 Task: In the  document responsibility.odt, change border color to  'Red' and border width to  '1' Select the first Column and fill it with the color  Light Orange
Action: Mouse moved to (325, 506)
Screenshot: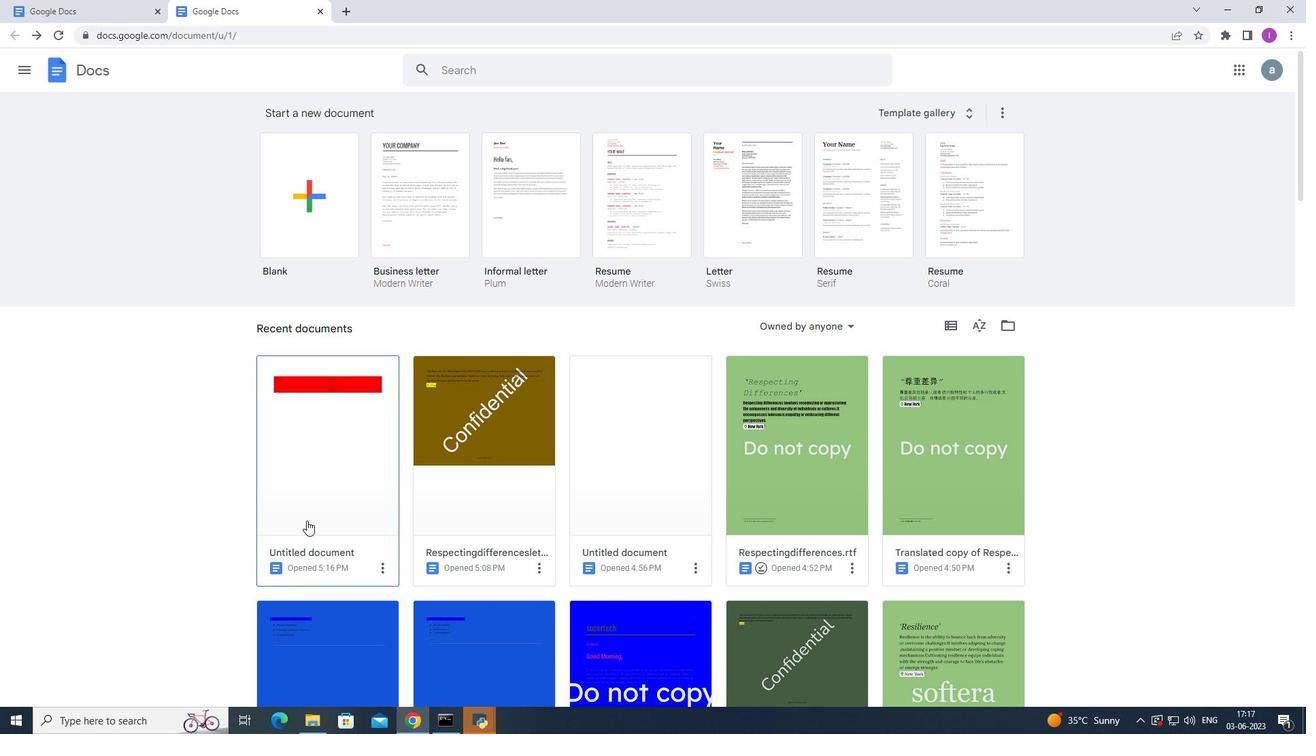 
Action: Mouse pressed left at (325, 506)
Screenshot: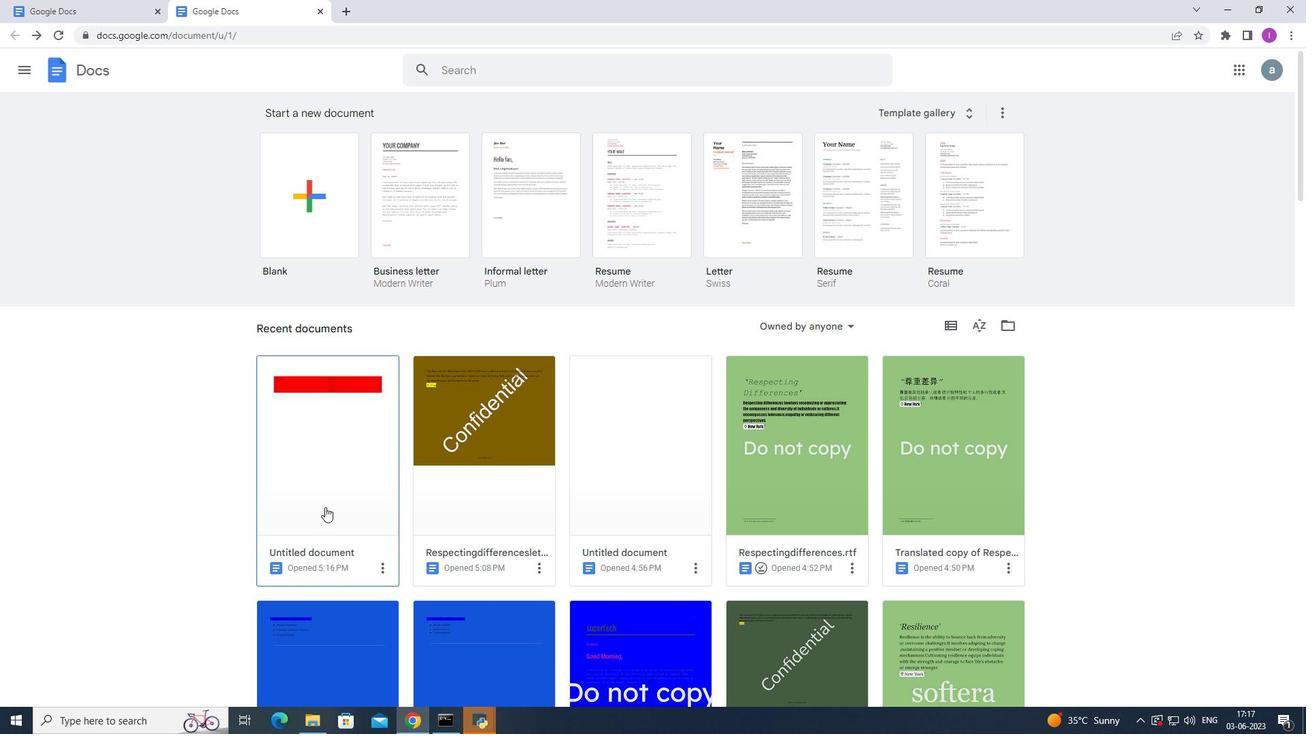 
Action: Mouse moved to (457, 203)
Screenshot: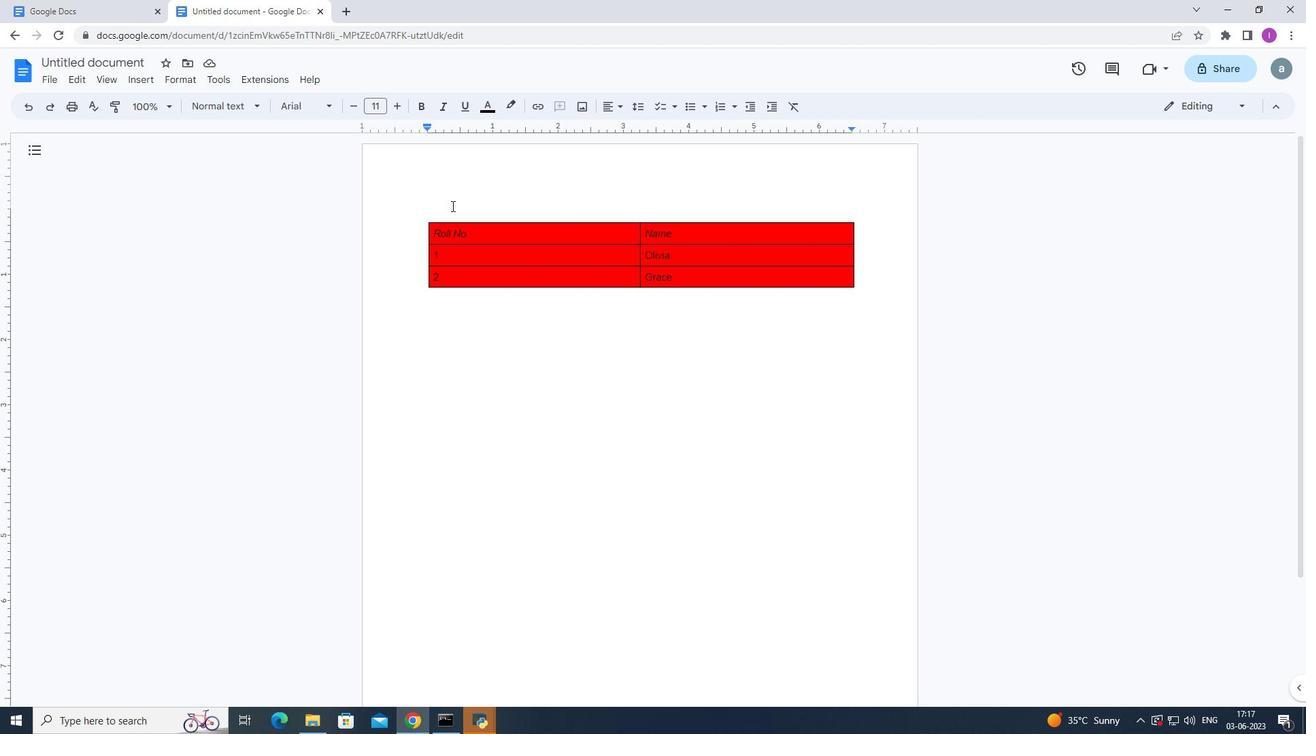 
Action: Mouse pressed left at (457, 203)
Screenshot: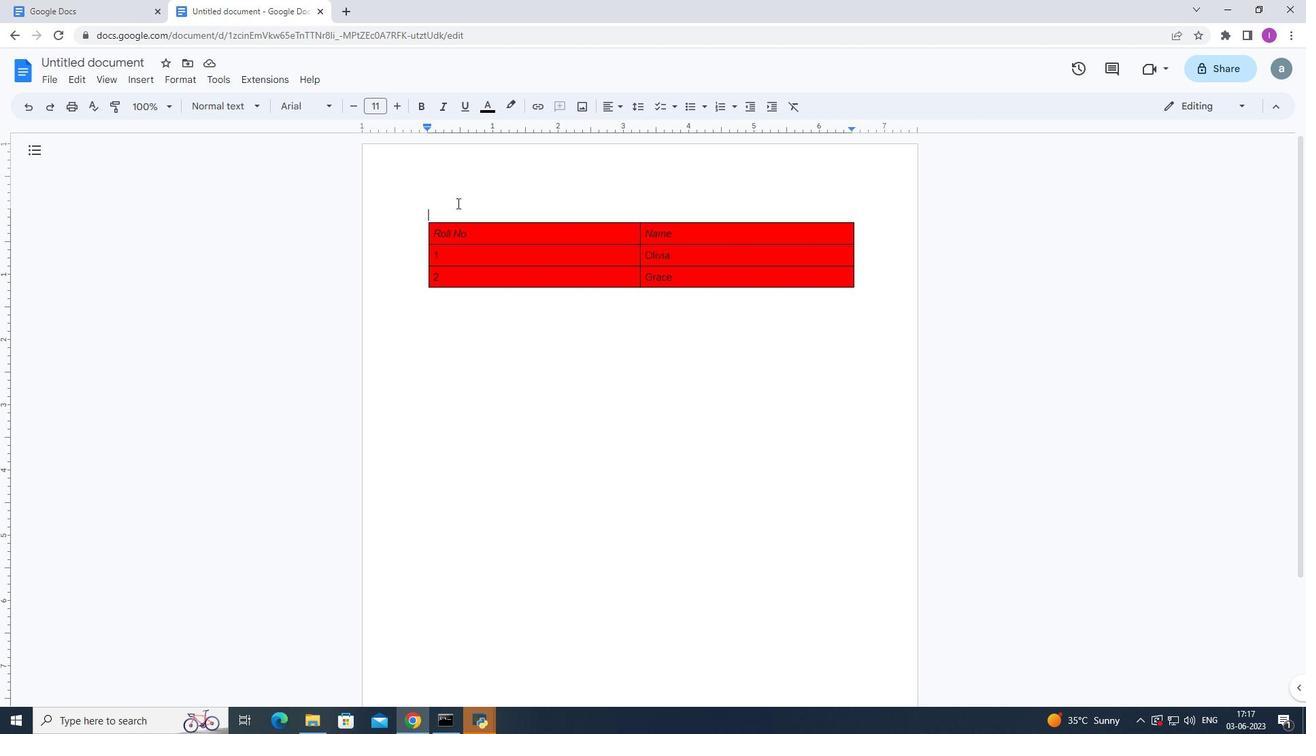 
Action: Mouse moved to (430, 229)
Screenshot: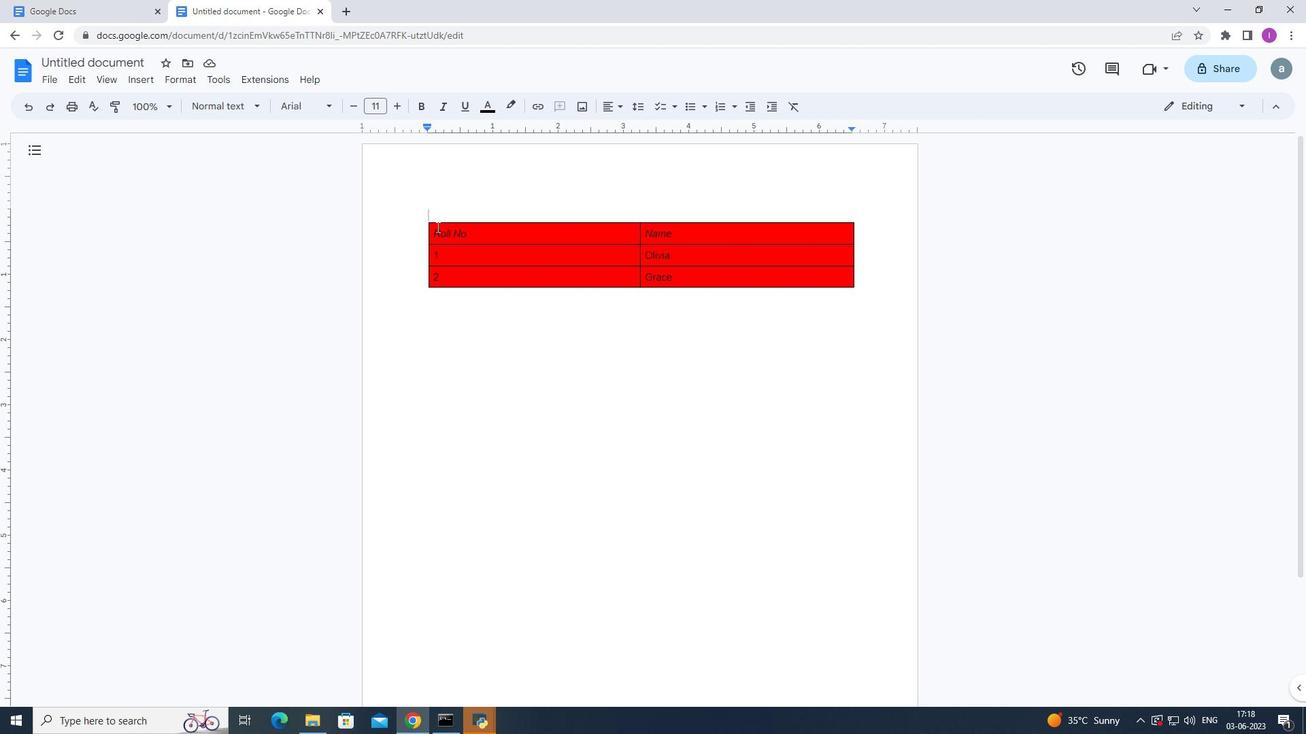 
Action: Mouse pressed left at (430, 229)
Screenshot: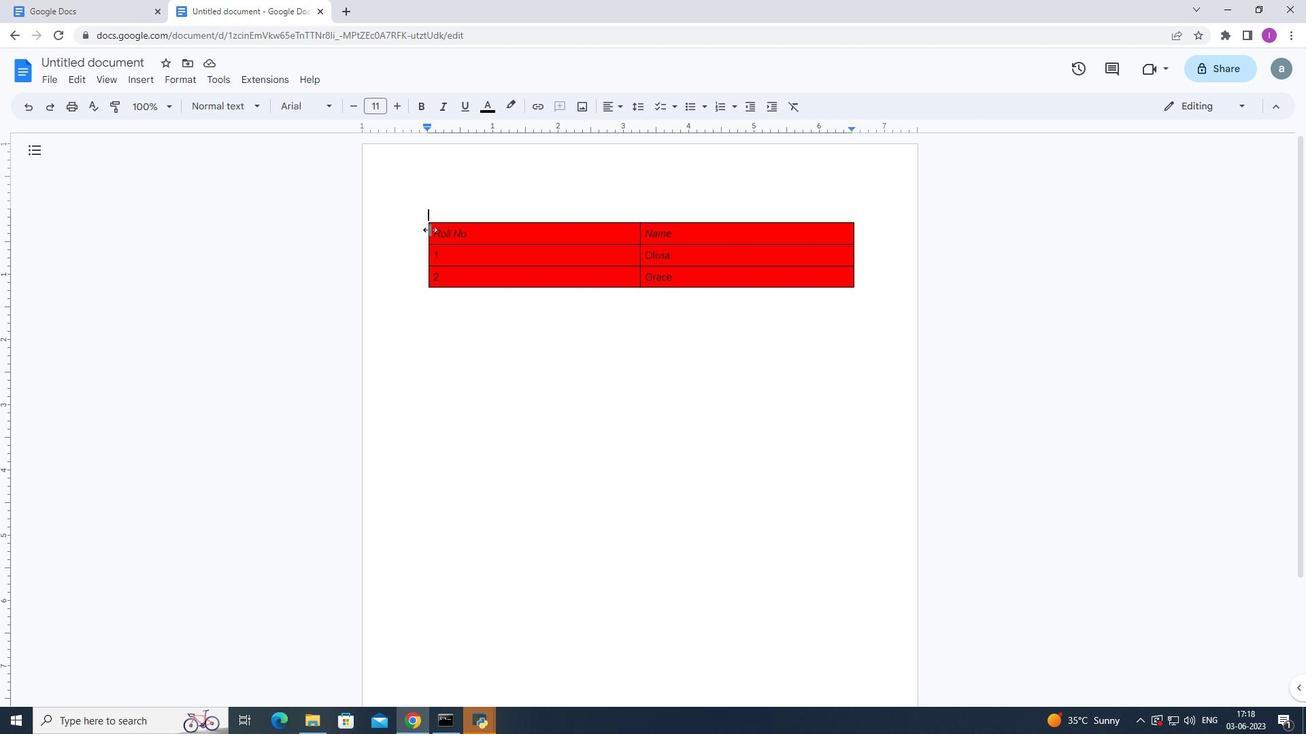
Action: Mouse moved to (857, 266)
Screenshot: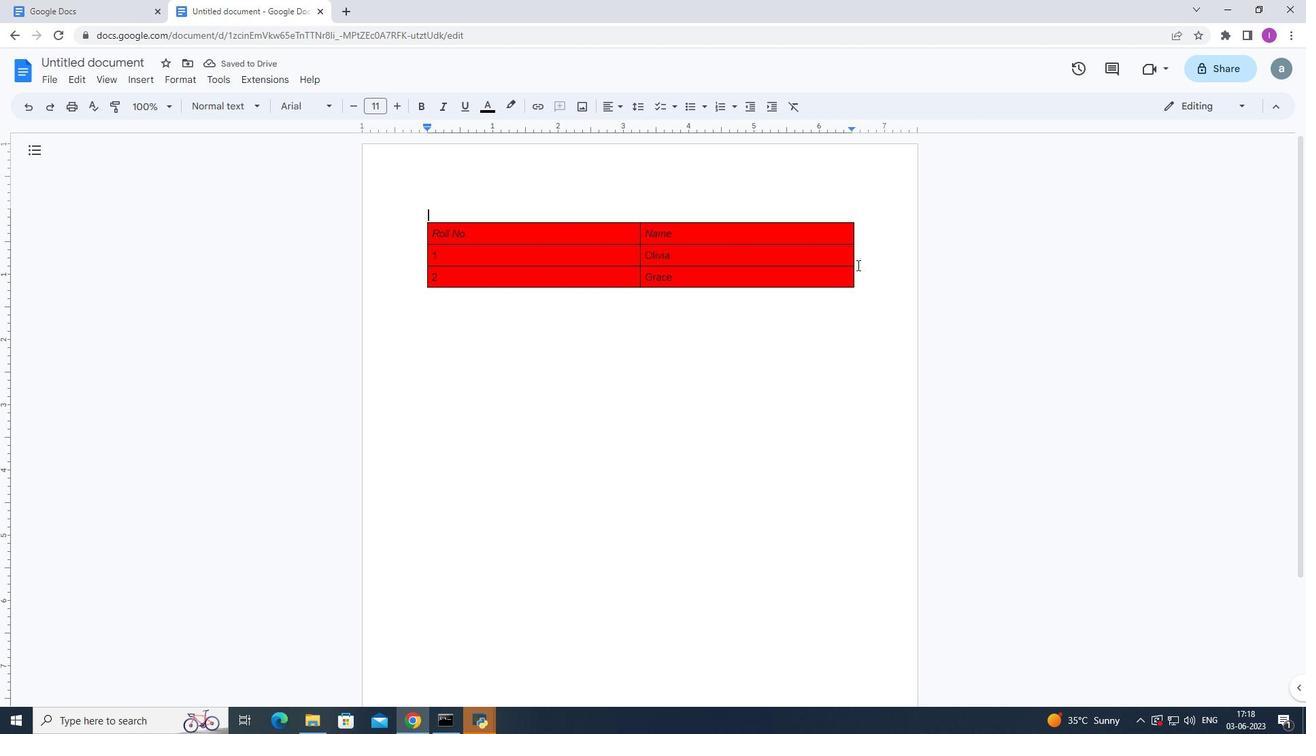 
Action: Mouse pressed left at (857, 266)
Screenshot: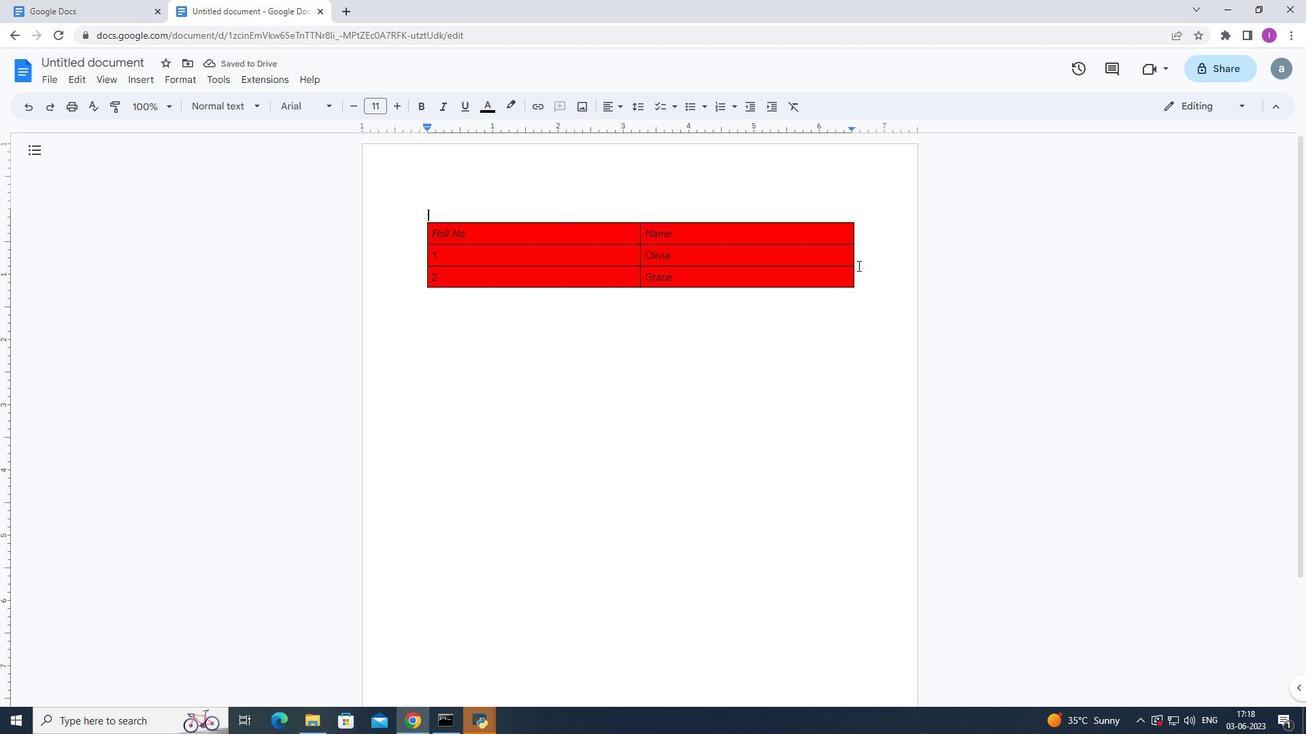 
Action: Mouse moved to (459, 198)
Screenshot: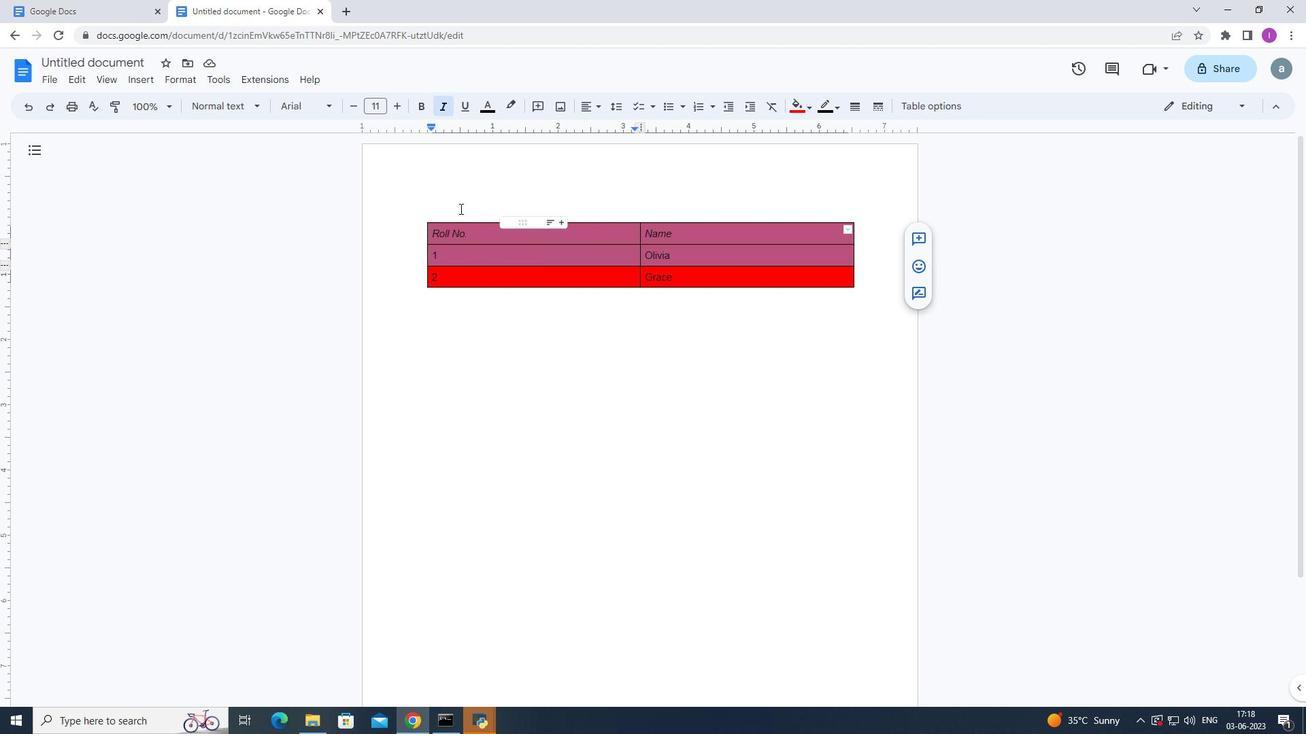 
Action: Mouse pressed left at (459, 198)
Screenshot: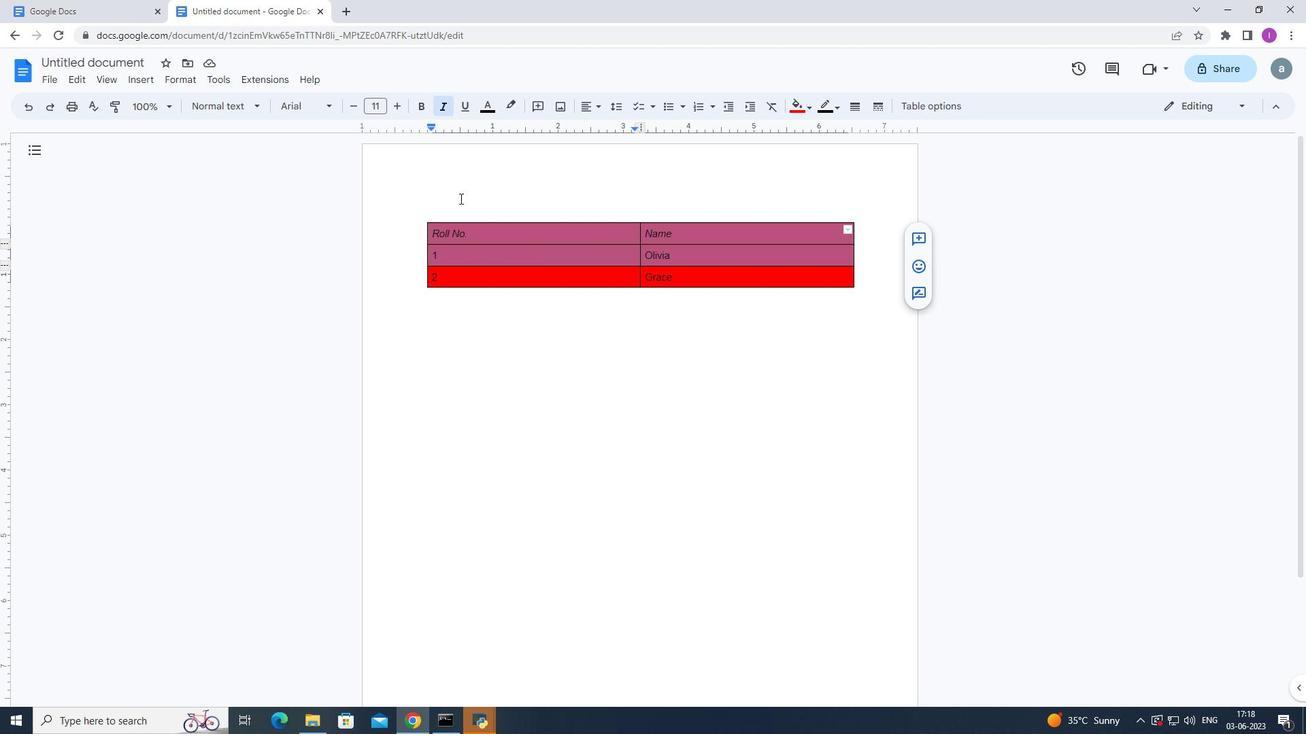 
Action: Mouse moved to (428, 234)
Screenshot: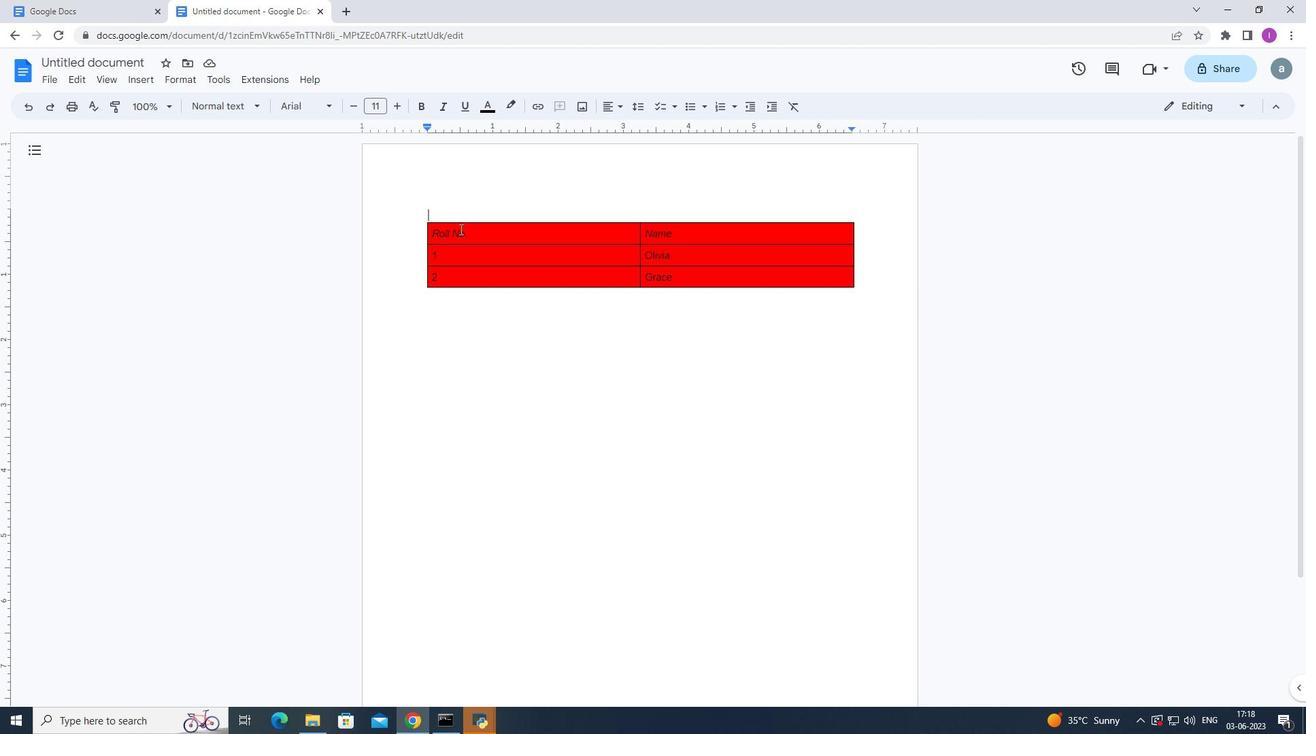 
Action: Mouse pressed left at (428, 234)
Screenshot: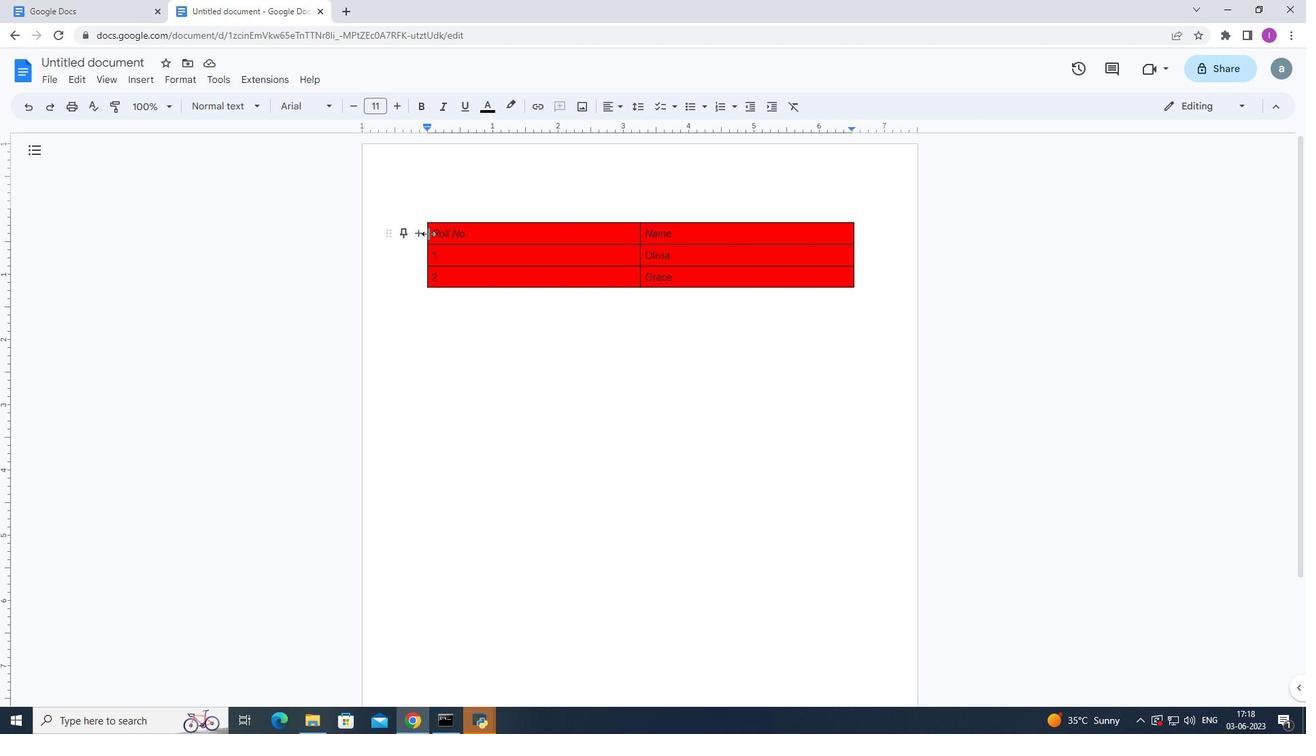 
Action: Mouse moved to (440, 189)
Screenshot: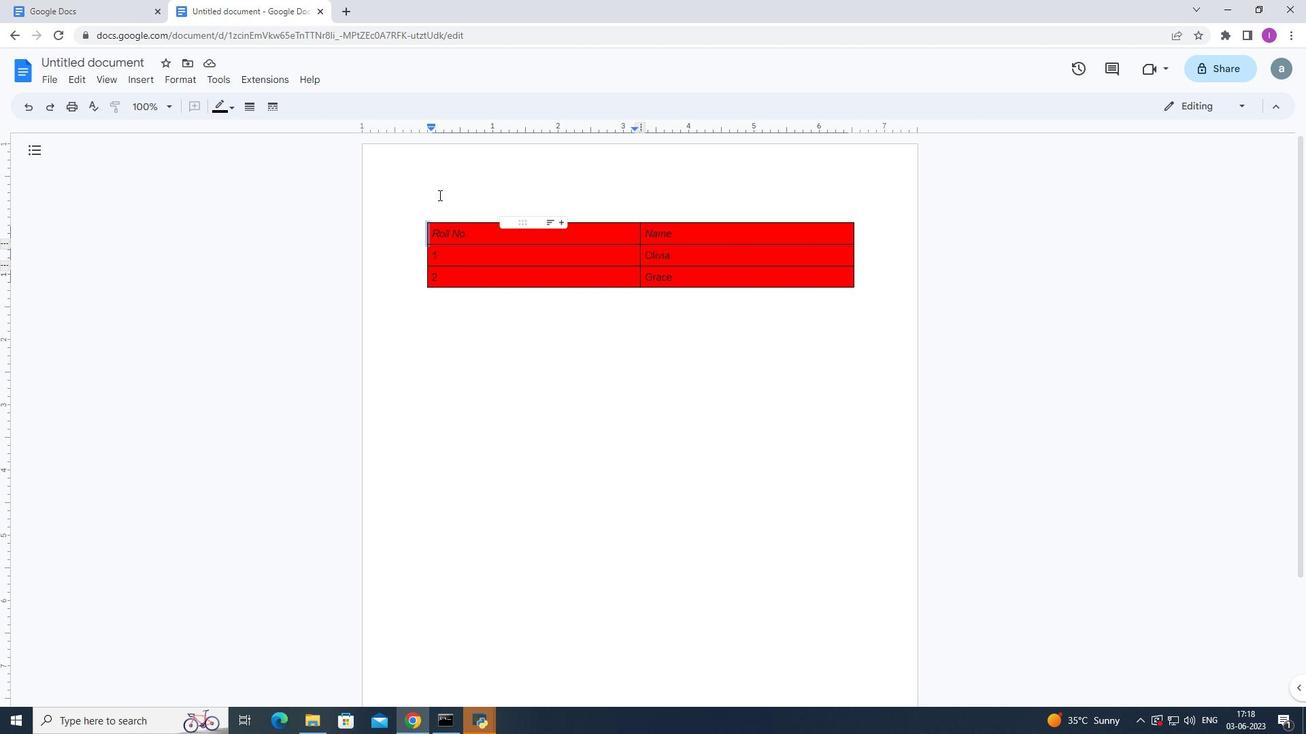 
Action: Mouse pressed left at (440, 189)
Screenshot: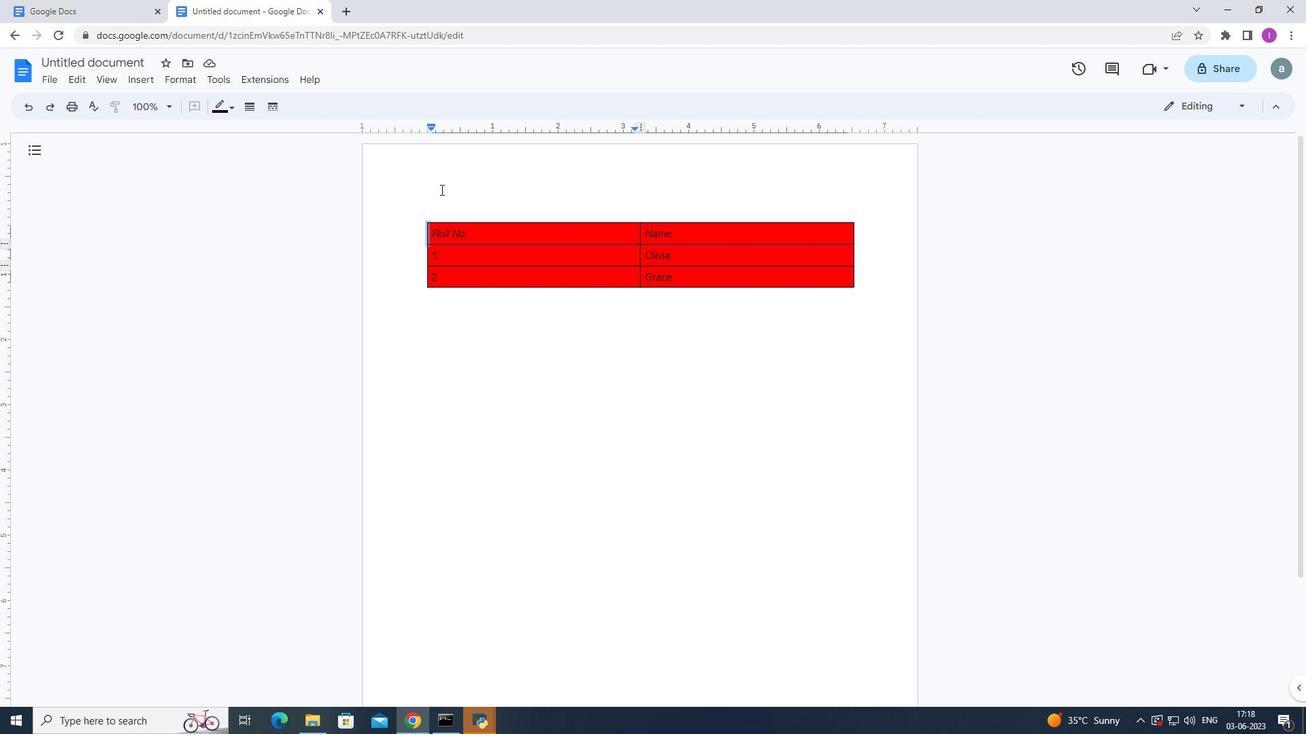 
Action: Mouse moved to (432, 232)
Screenshot: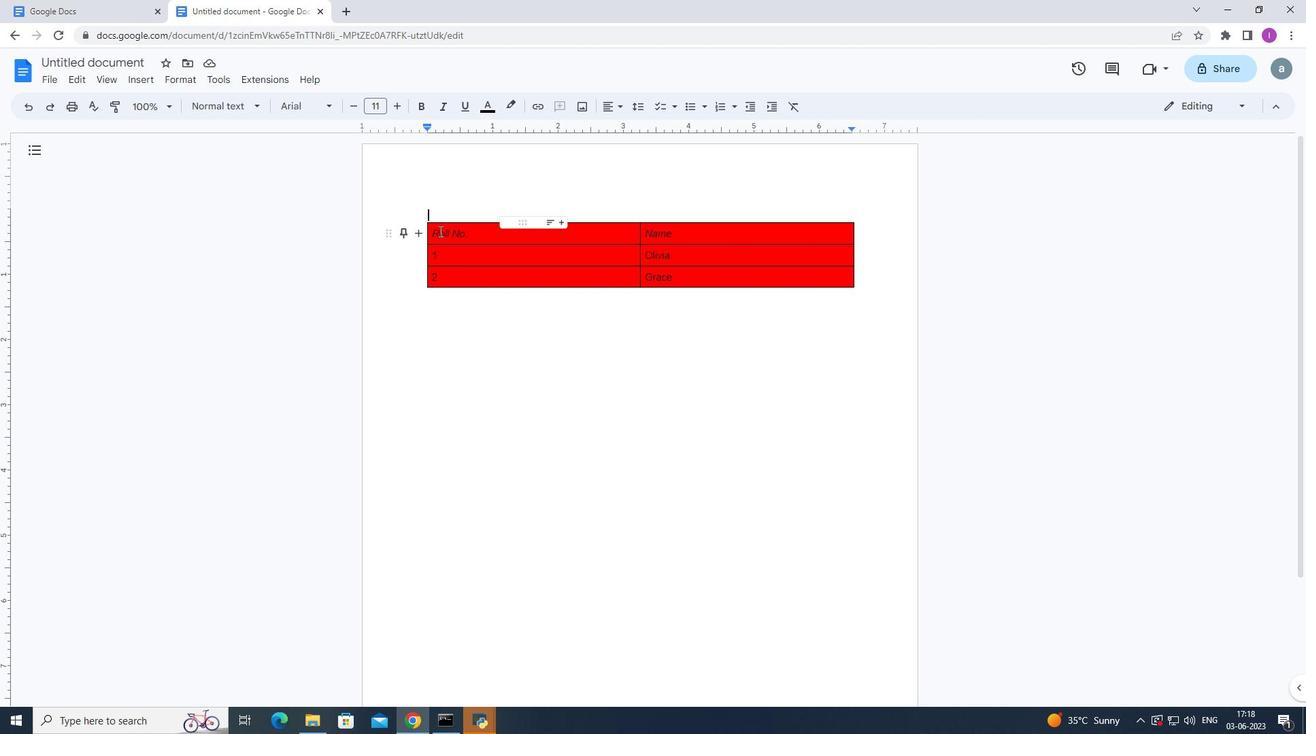 
Action: Mouse pressed left at (432, 232)
Screenshot: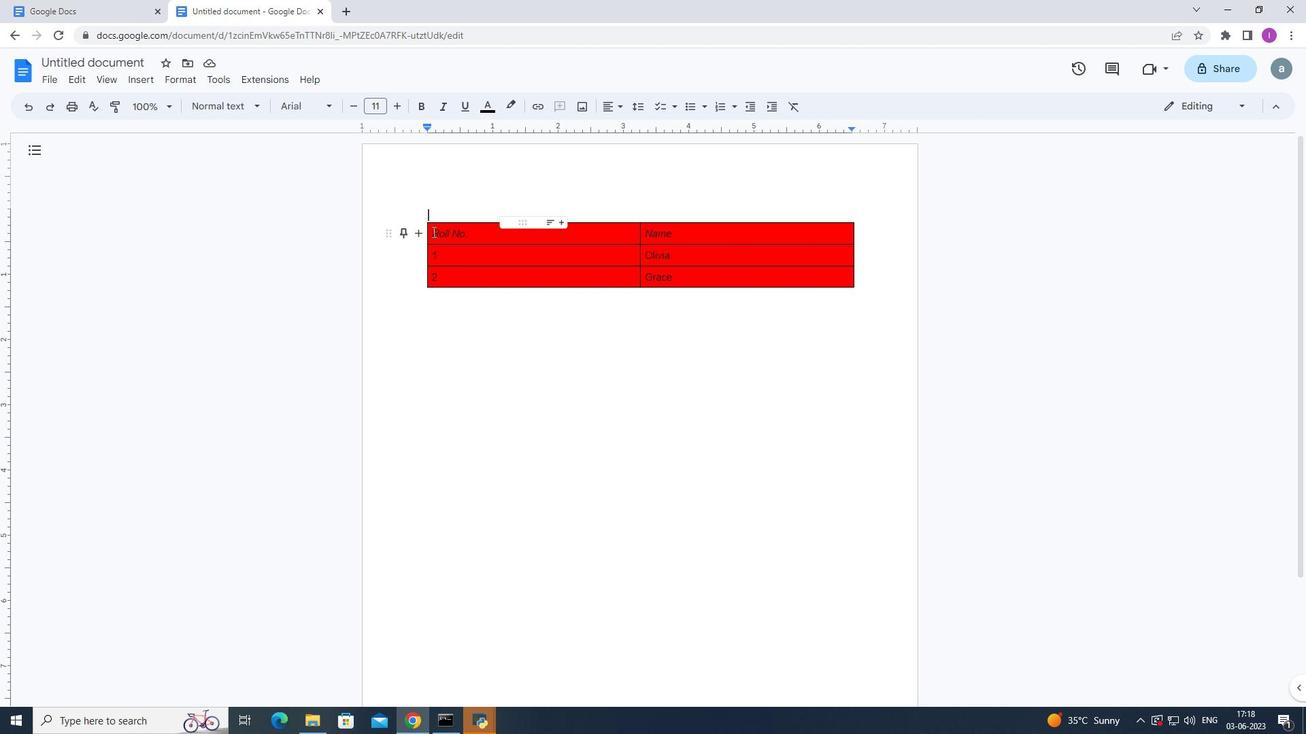 
Action: Mouse moved to (823, 108)
Screenshot: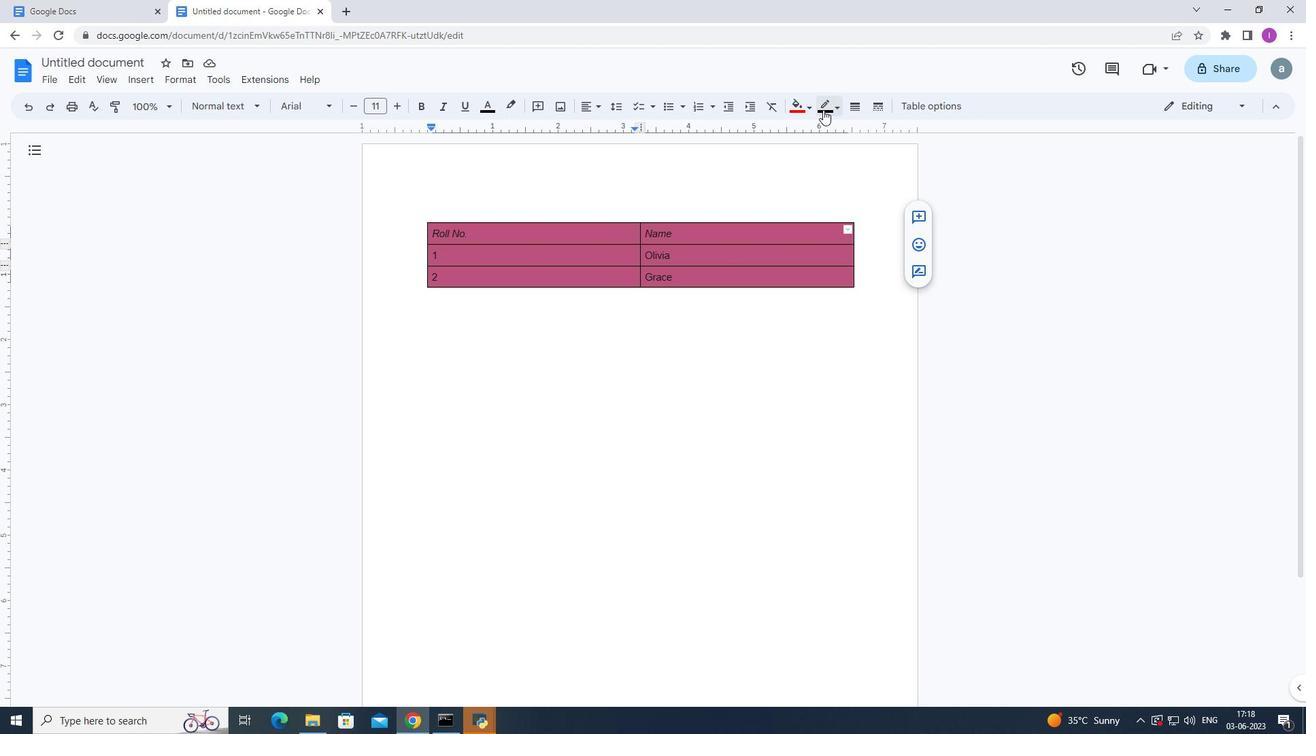 
Action: Mouse pressed left at (823, 108)
Screenshot: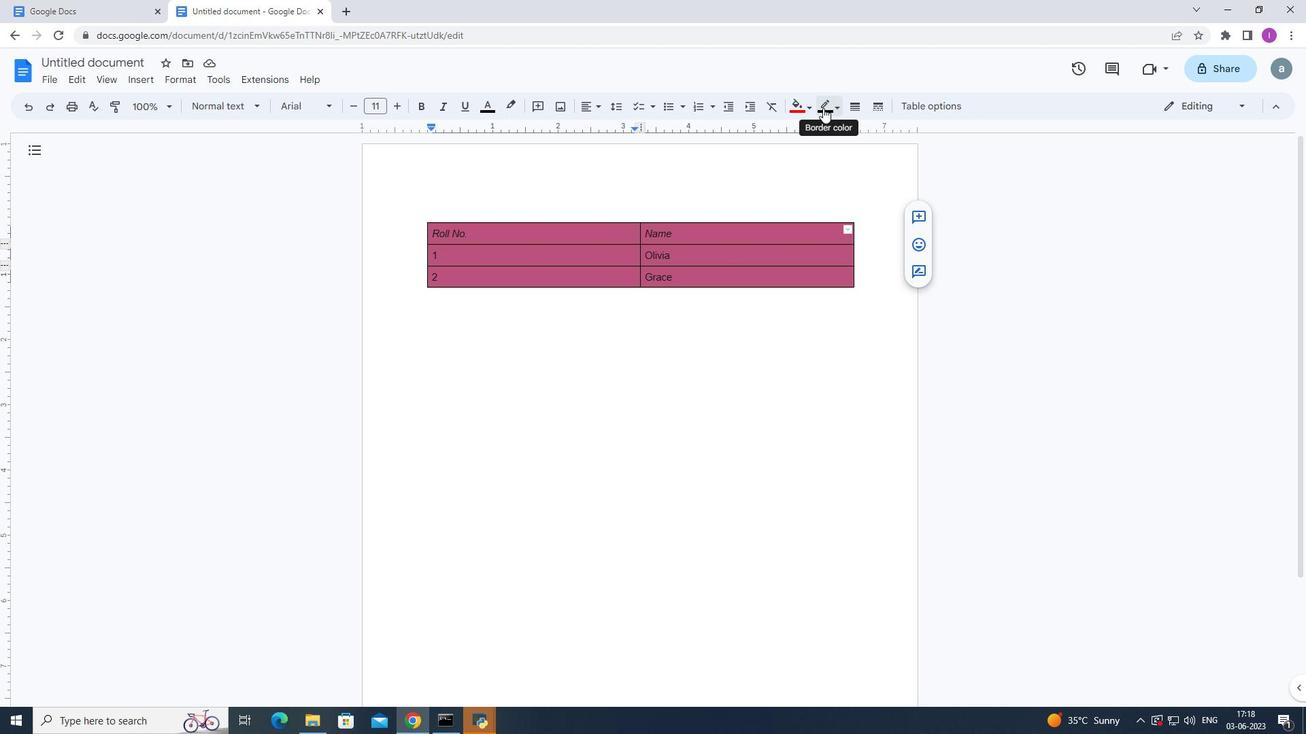 
Action: Mouse moved to (847, 144)
Screenshot: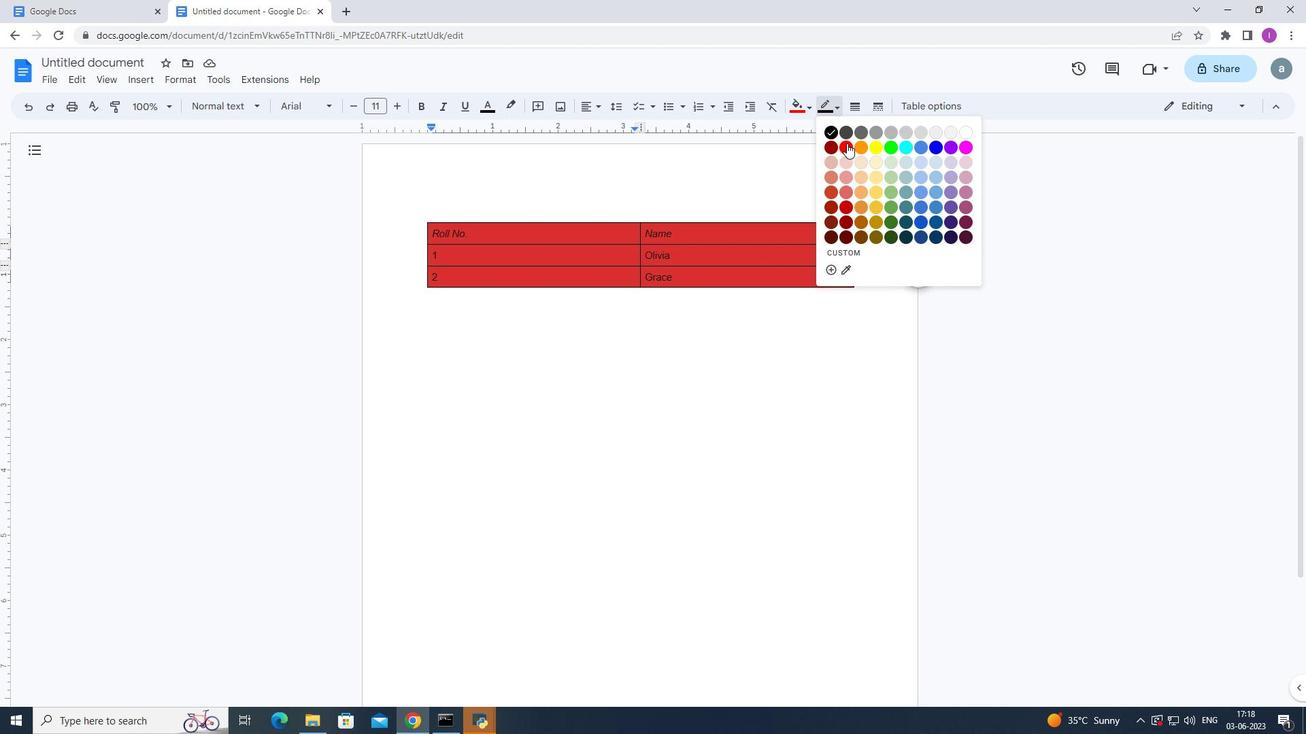 
Action: Mouse pressed left at (847, 144)
Screenshot: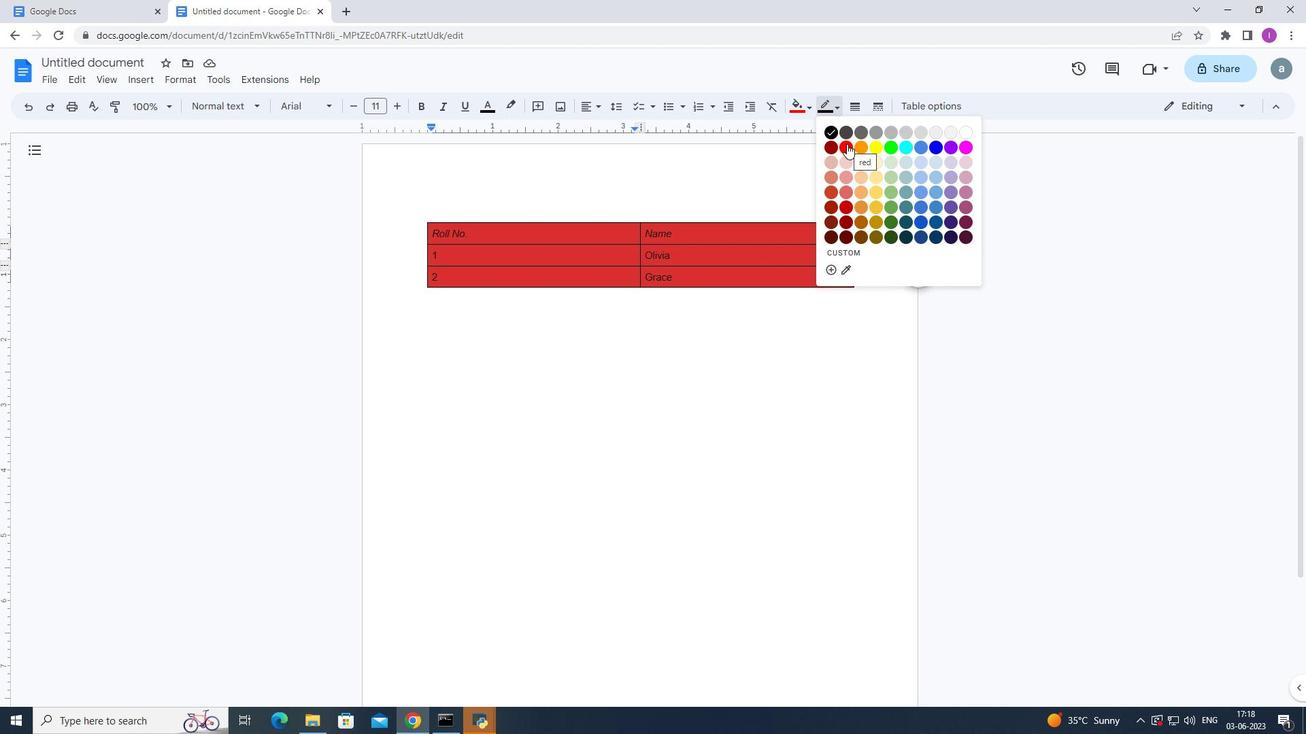 
Action: Mouse moved to (701, 427)
Screenshot: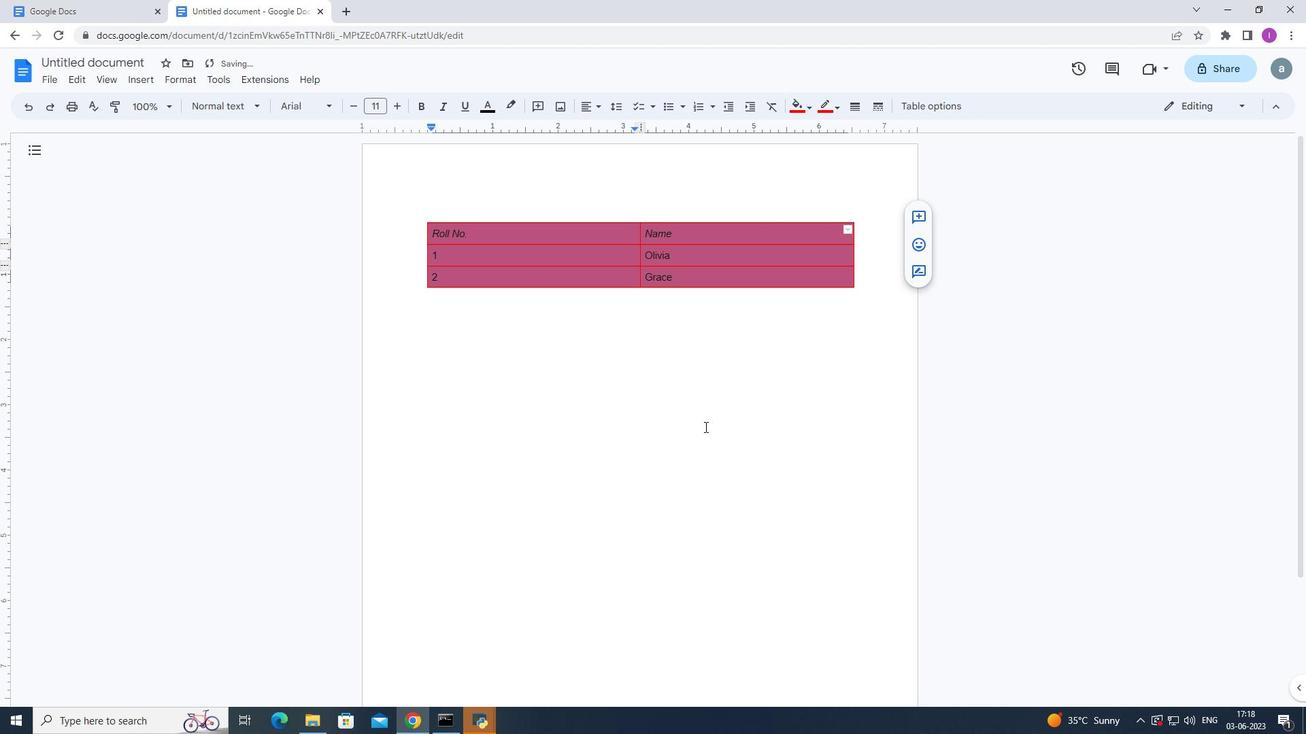 
Action: Mouse pressed left at (701, 427)
Screenshot: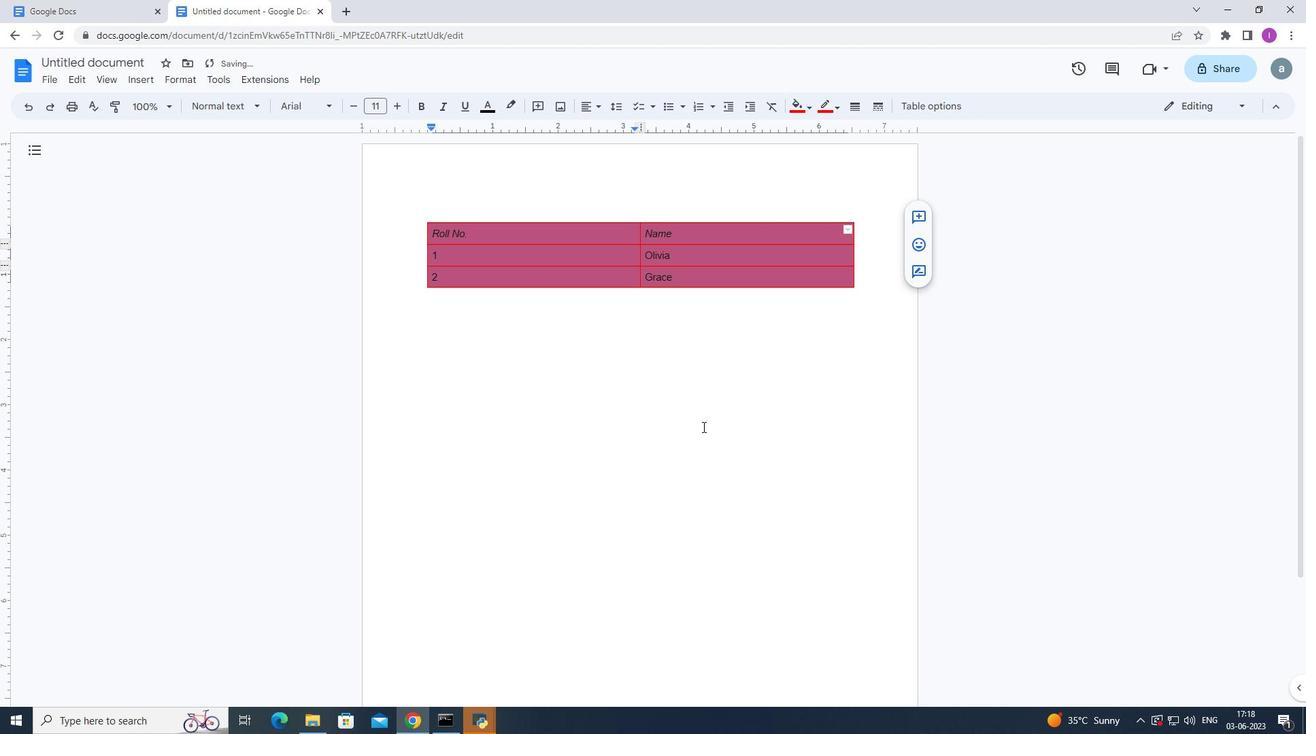
Action: Mouse moved to (555, 183)
Screenshot: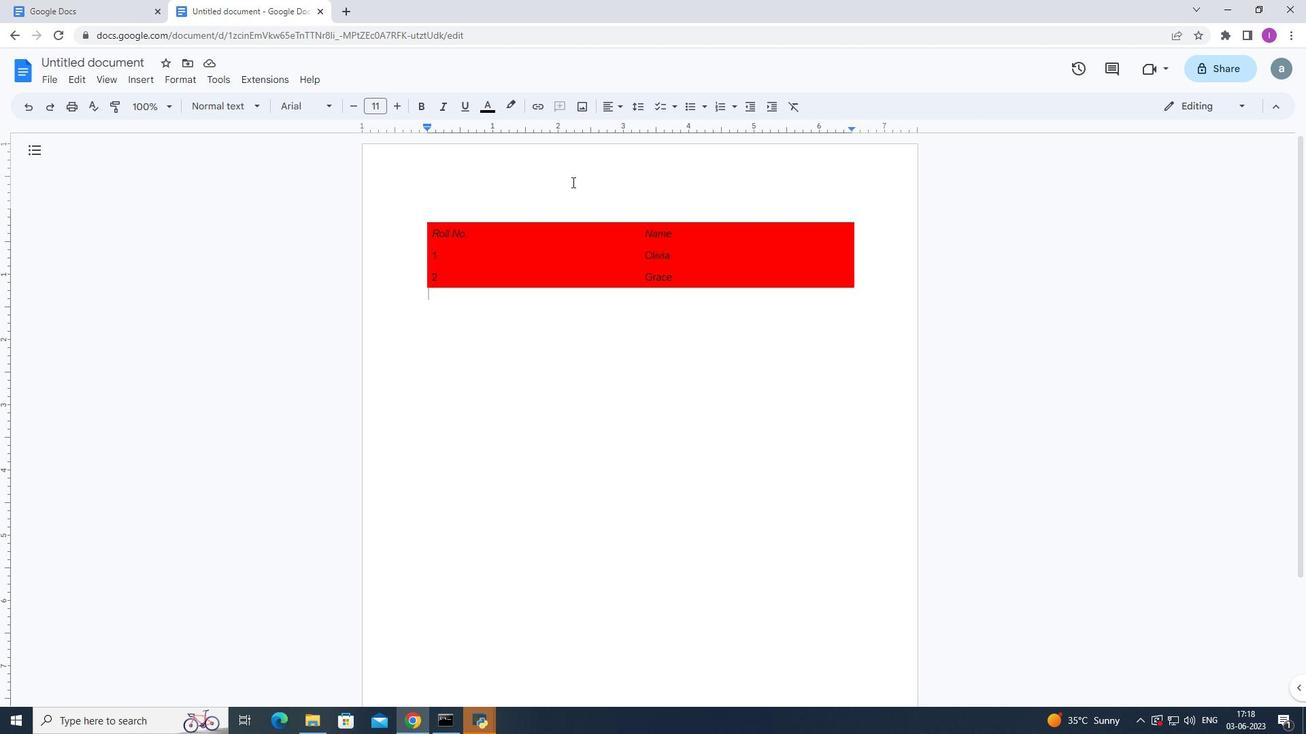 
Action: Mouse pressed left at (555, 183)
Screenshot: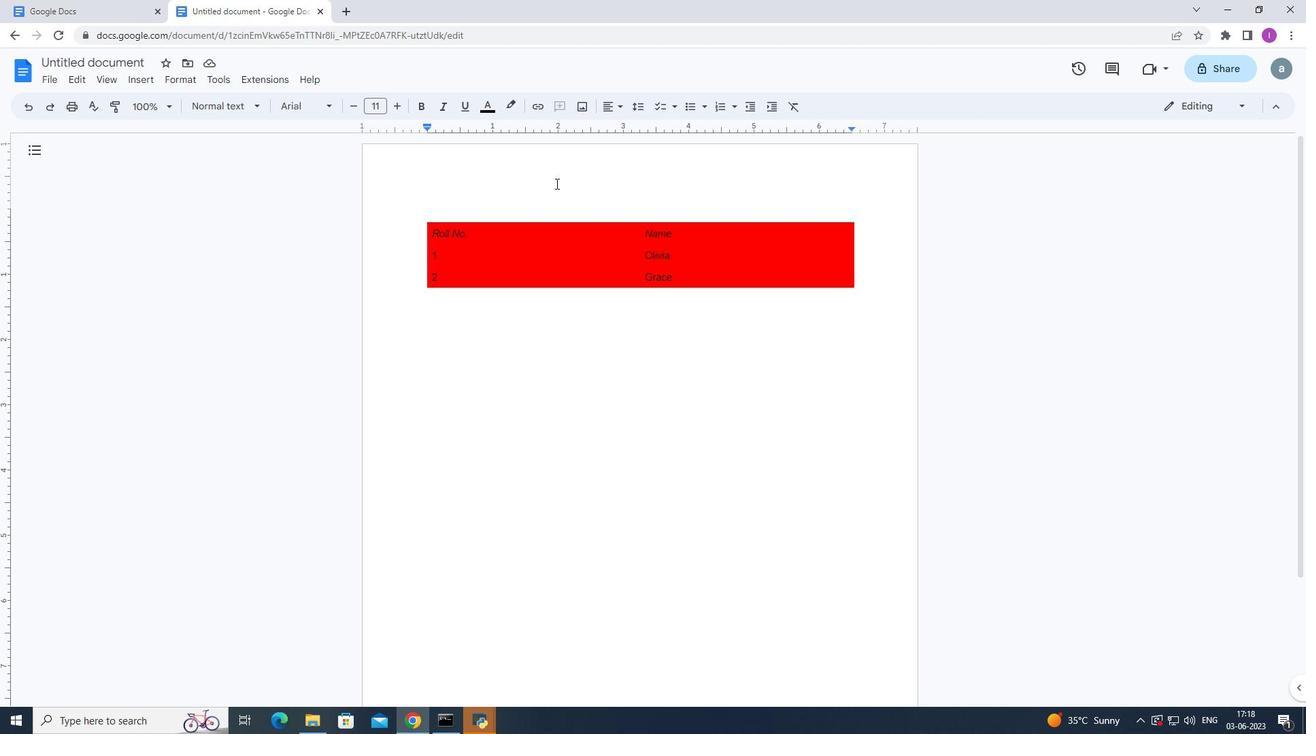 
Action: Mouse moved to (874, 277)
Screenshot: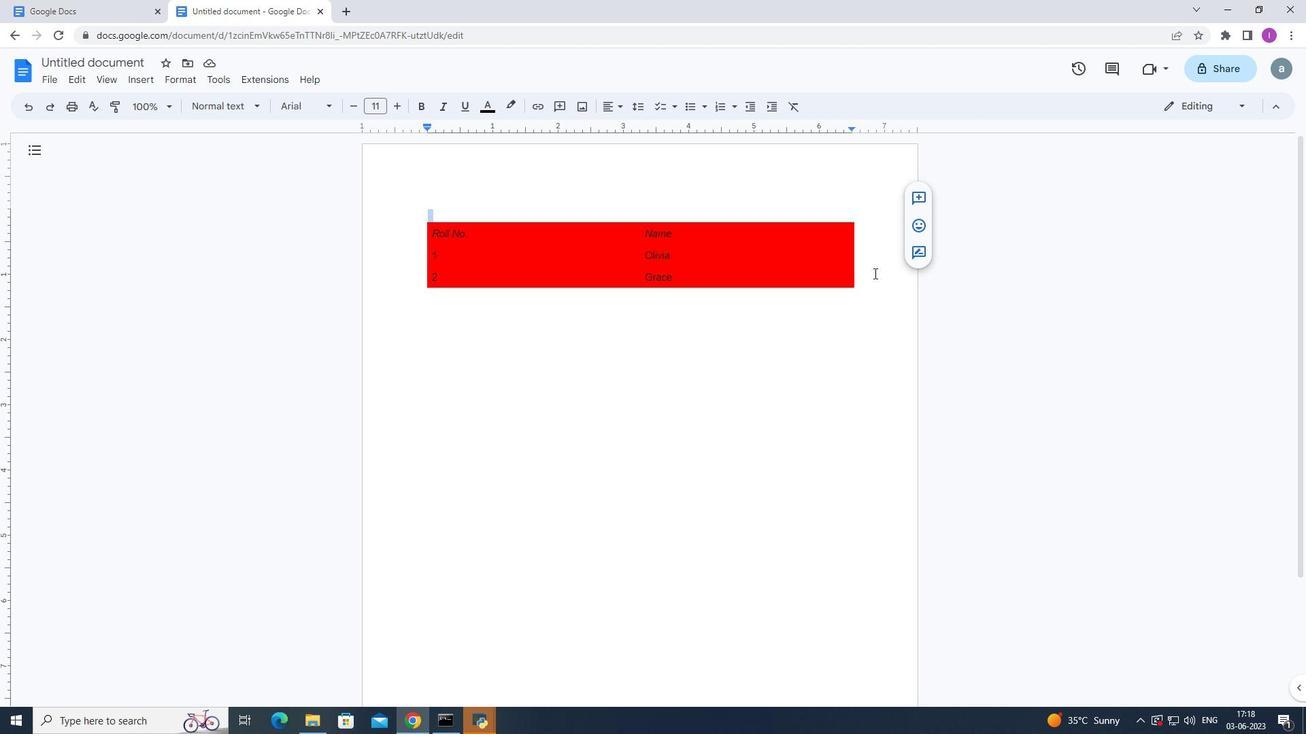 
Action: Mouse pressed left at (874, 277)
Screenshot: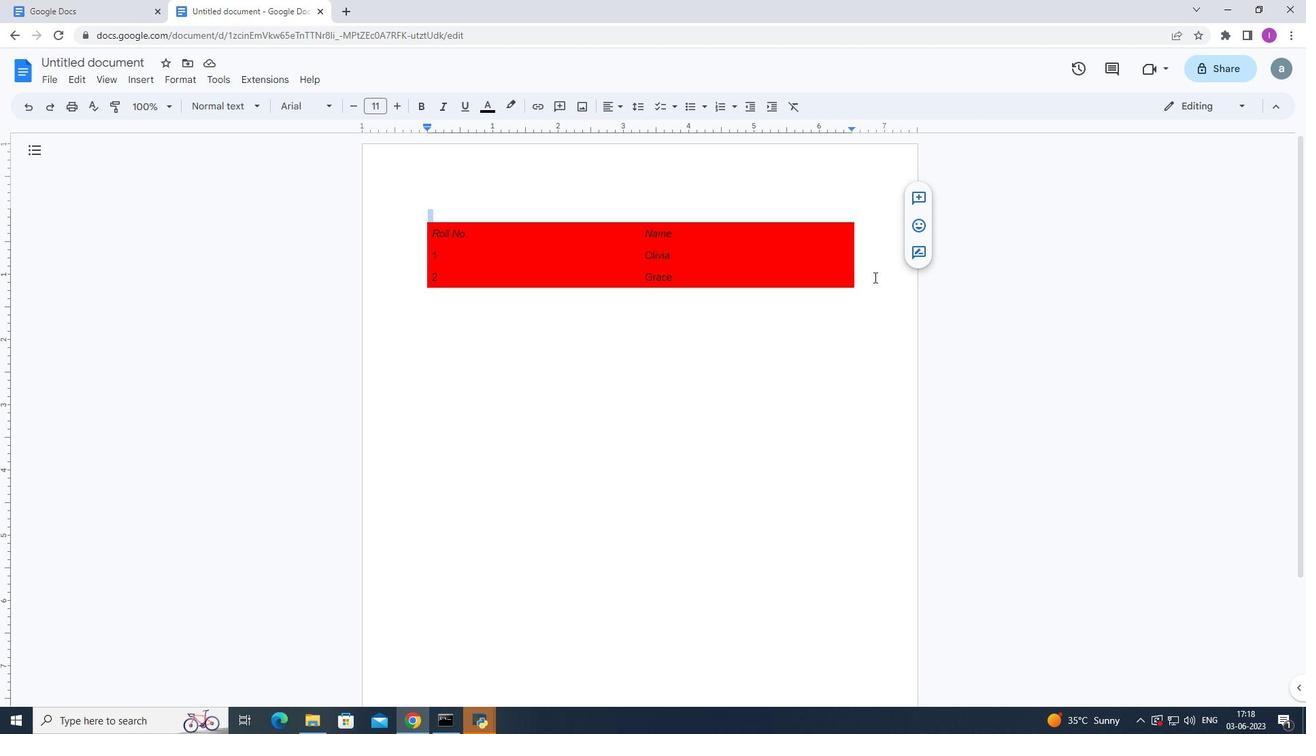 
Action: Mouse moved to (863, 106)
Screenshot: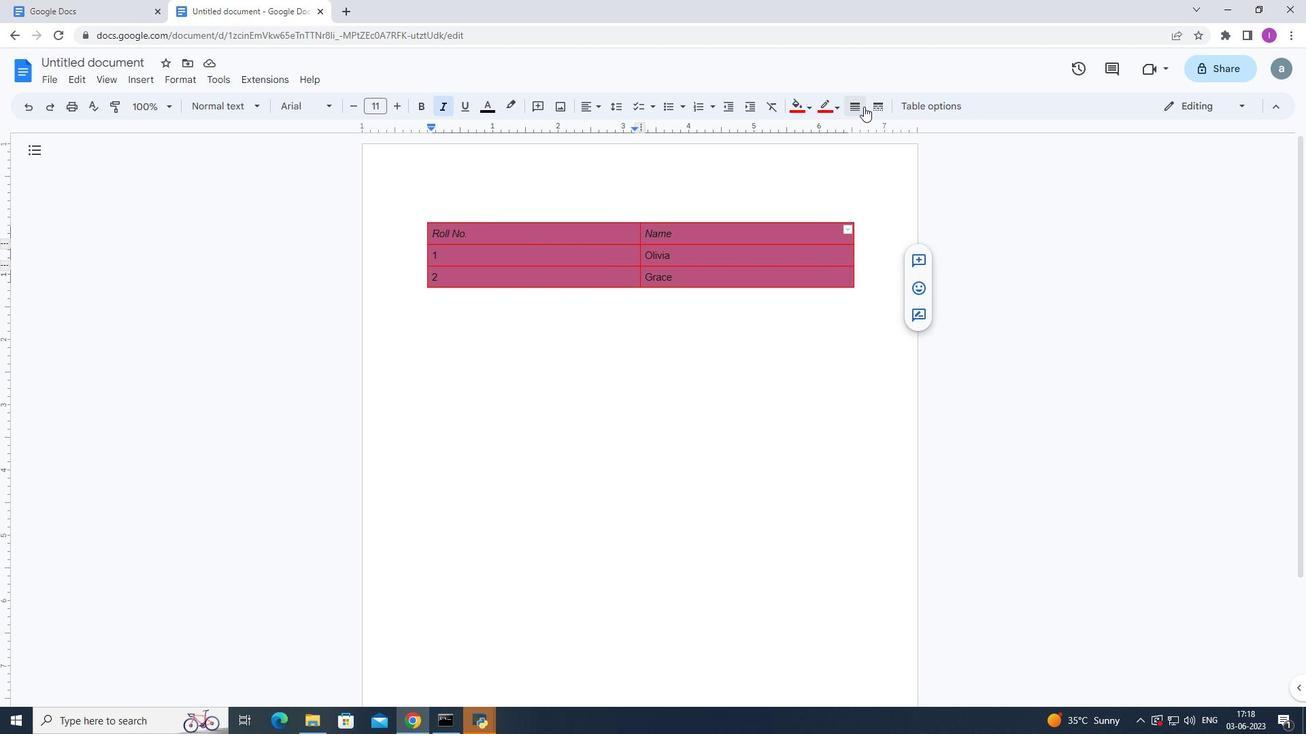 
Action: Mouse pressed left at (863, 106)
Screenshot: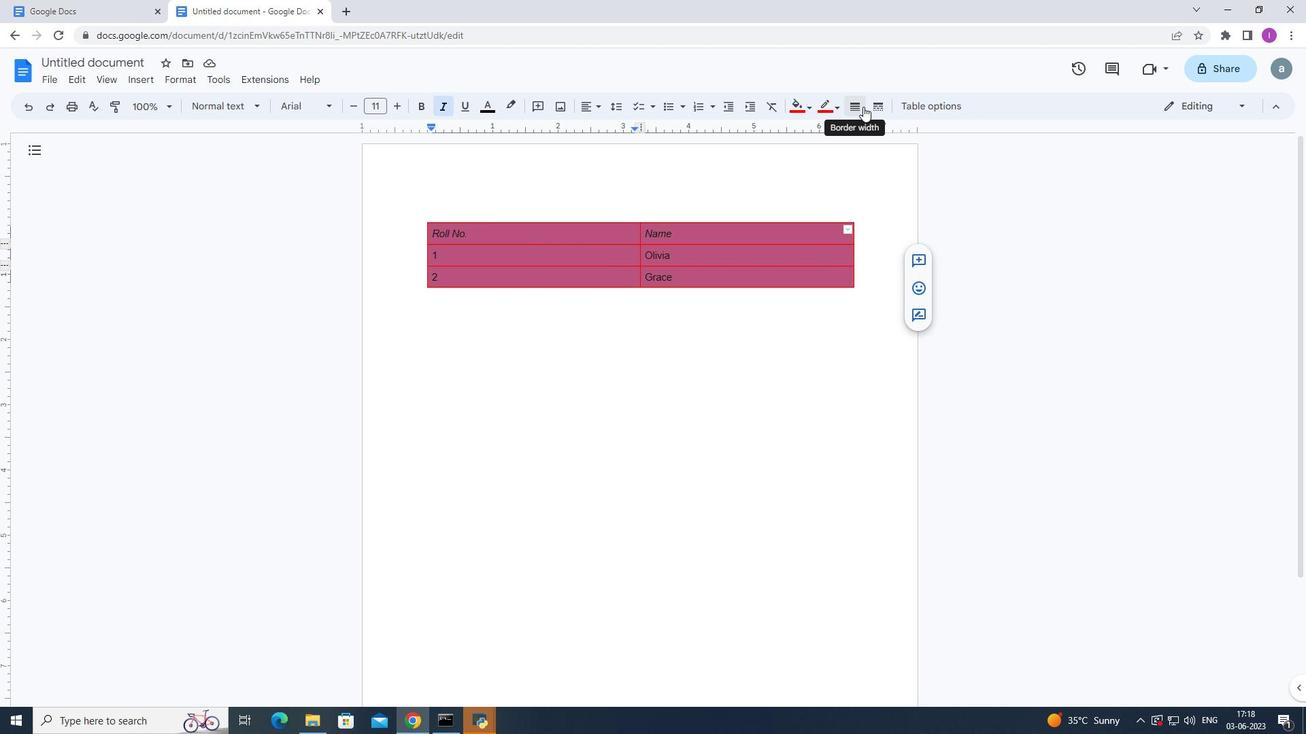 
Action: Mouse moved to (885, 194)
Screenshot: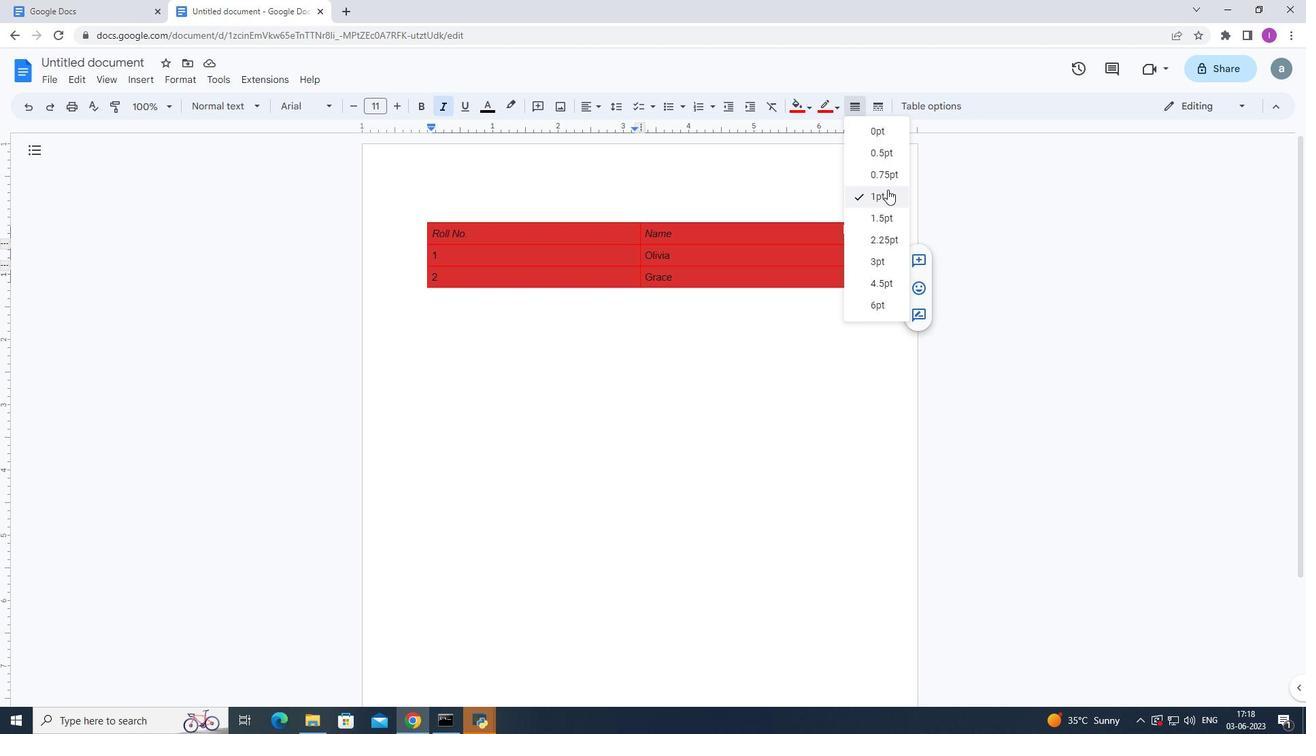 
Action: Mouse pressed left at (885, 194)
Screenshot: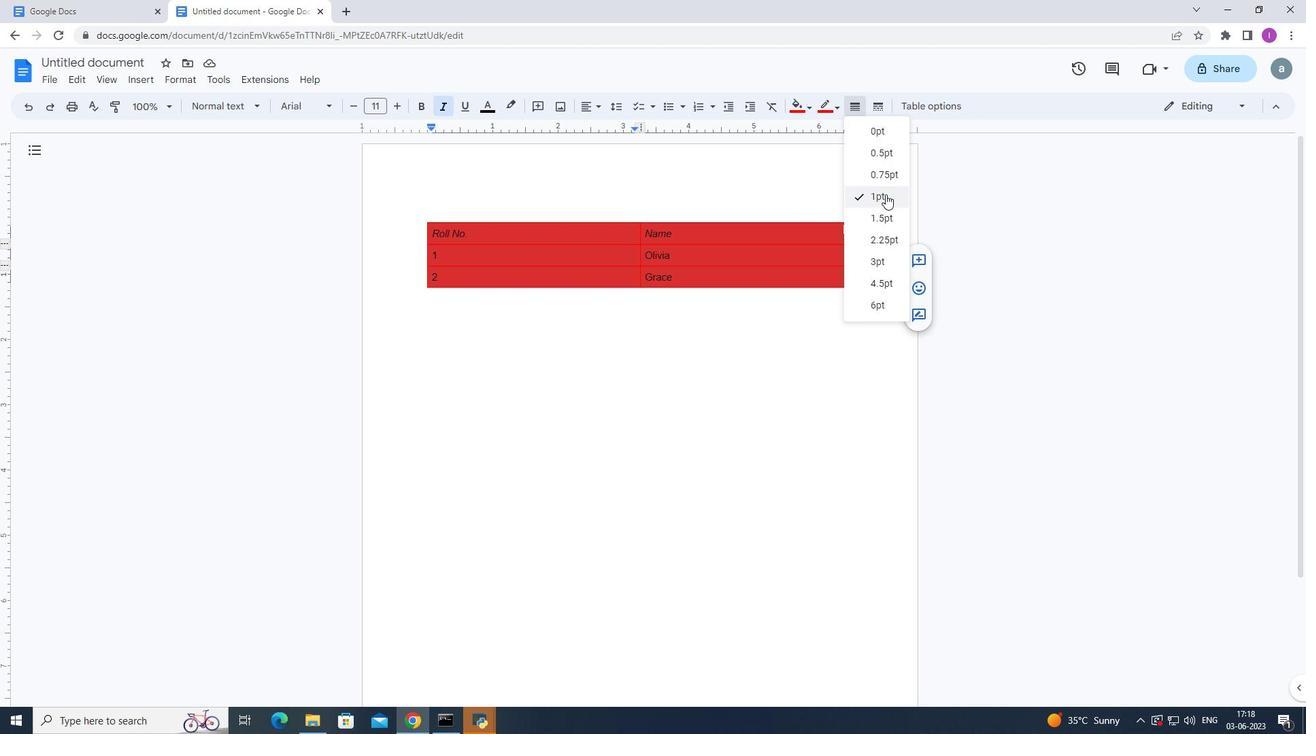 
Action: Mouse moved to (504, 439)
Screenshot: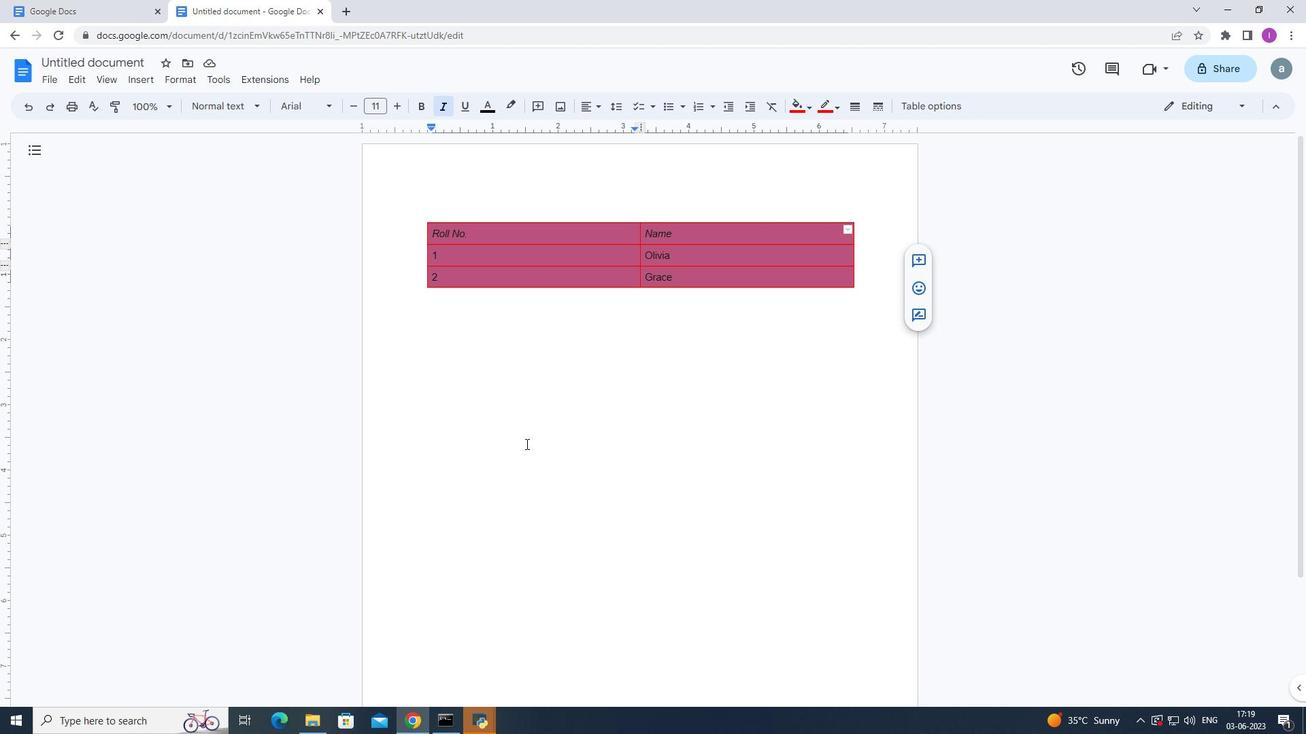 
Action: Mouse pressed left at (504, 439)
Screenshot: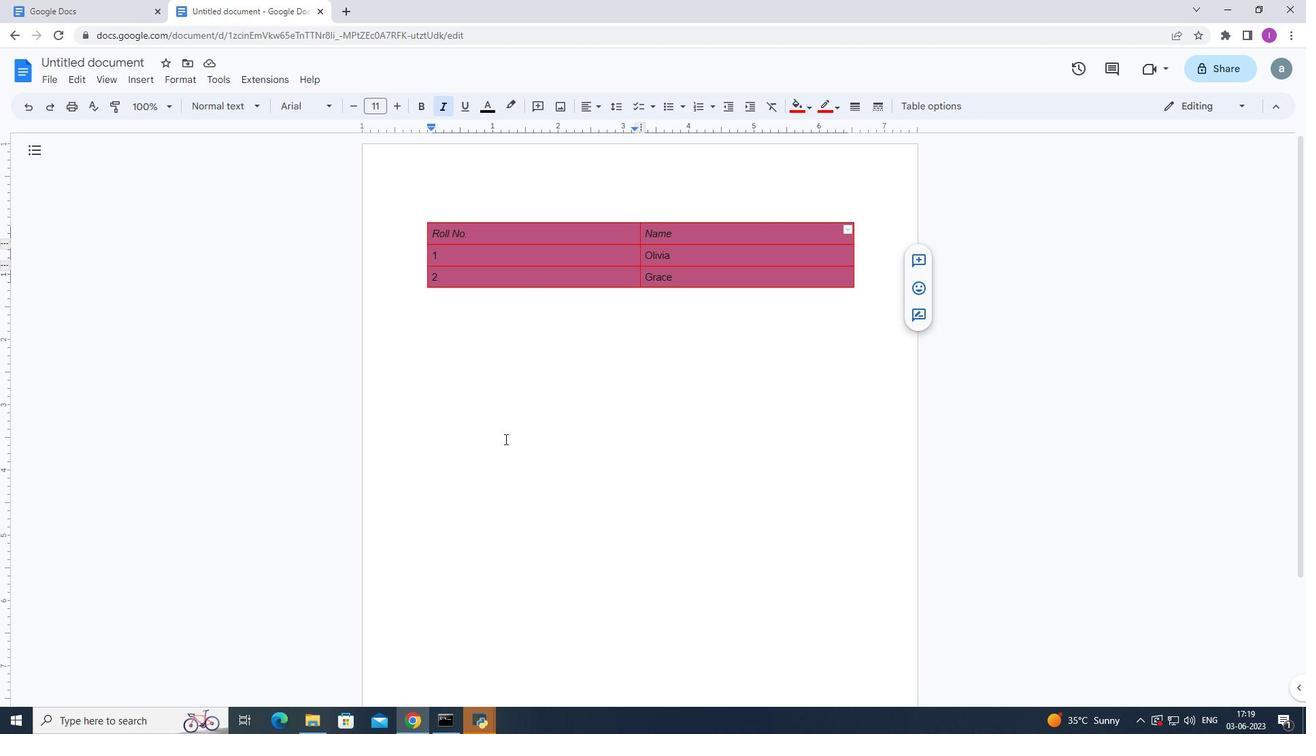 
Action: Mouse moved to (857, 230)
Screenshot: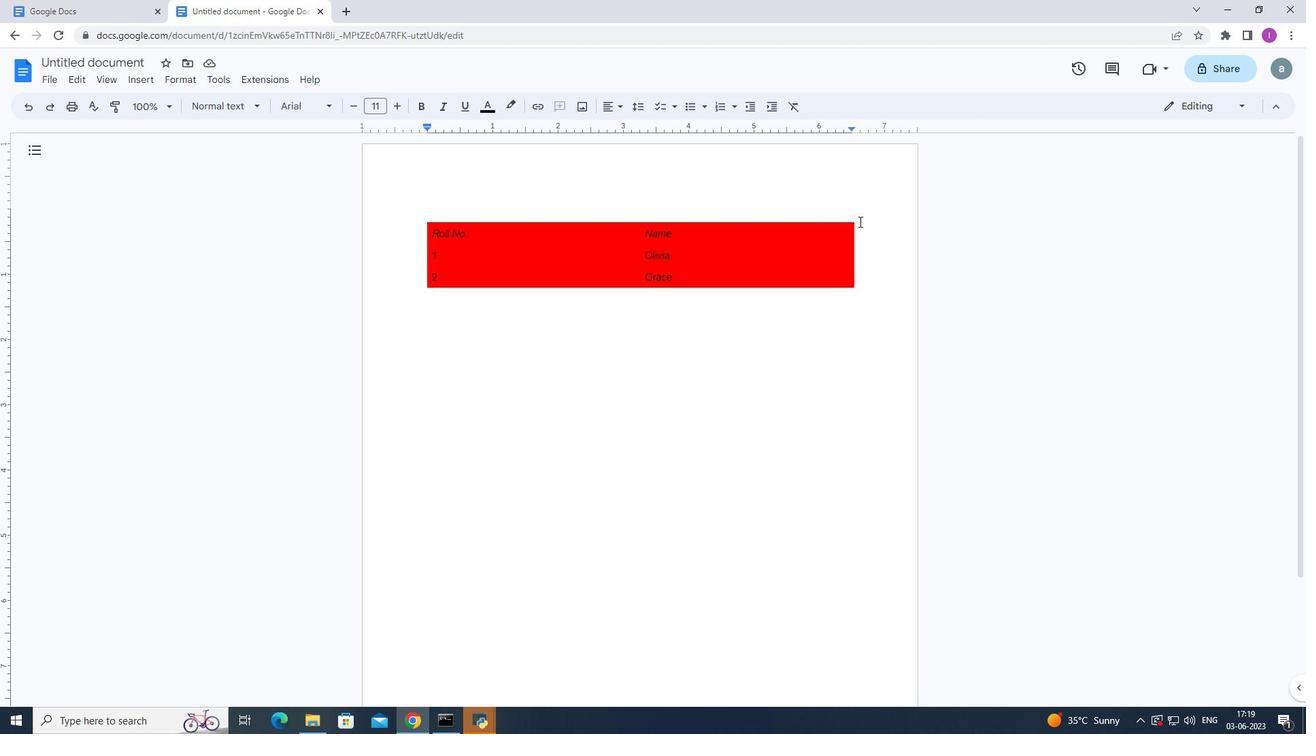 
Action: Mouse pressed left at (857, 230)
Screenshot: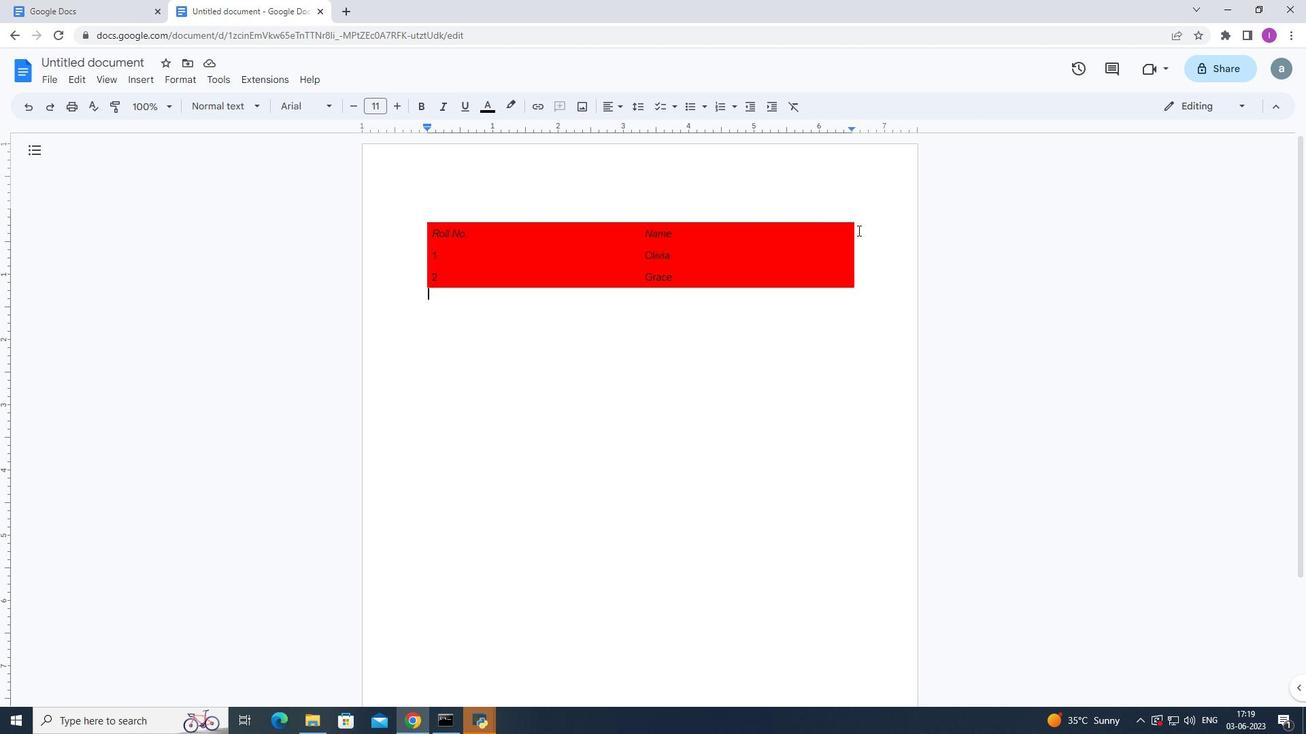 
Action: Mouse moved to (804, 108)
Screenshot: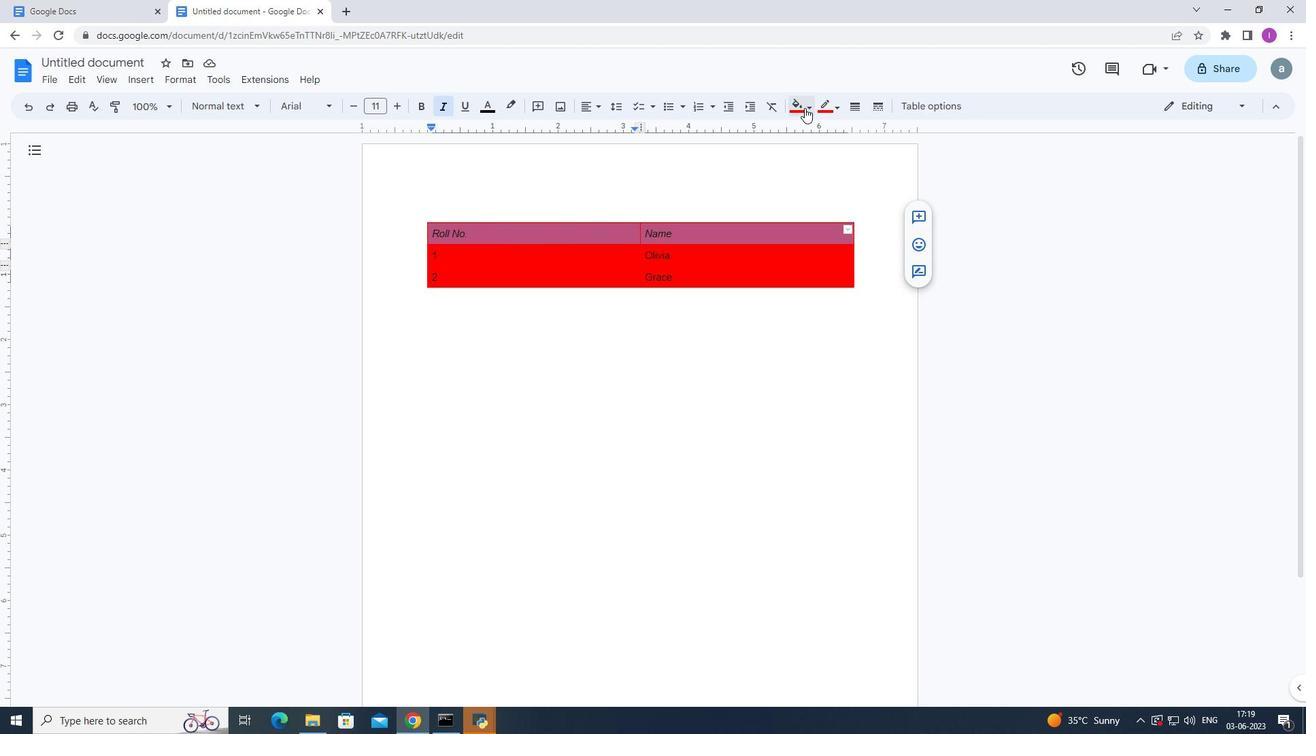 
Action: Mouse pressed left at (804, 108)
Screenshot: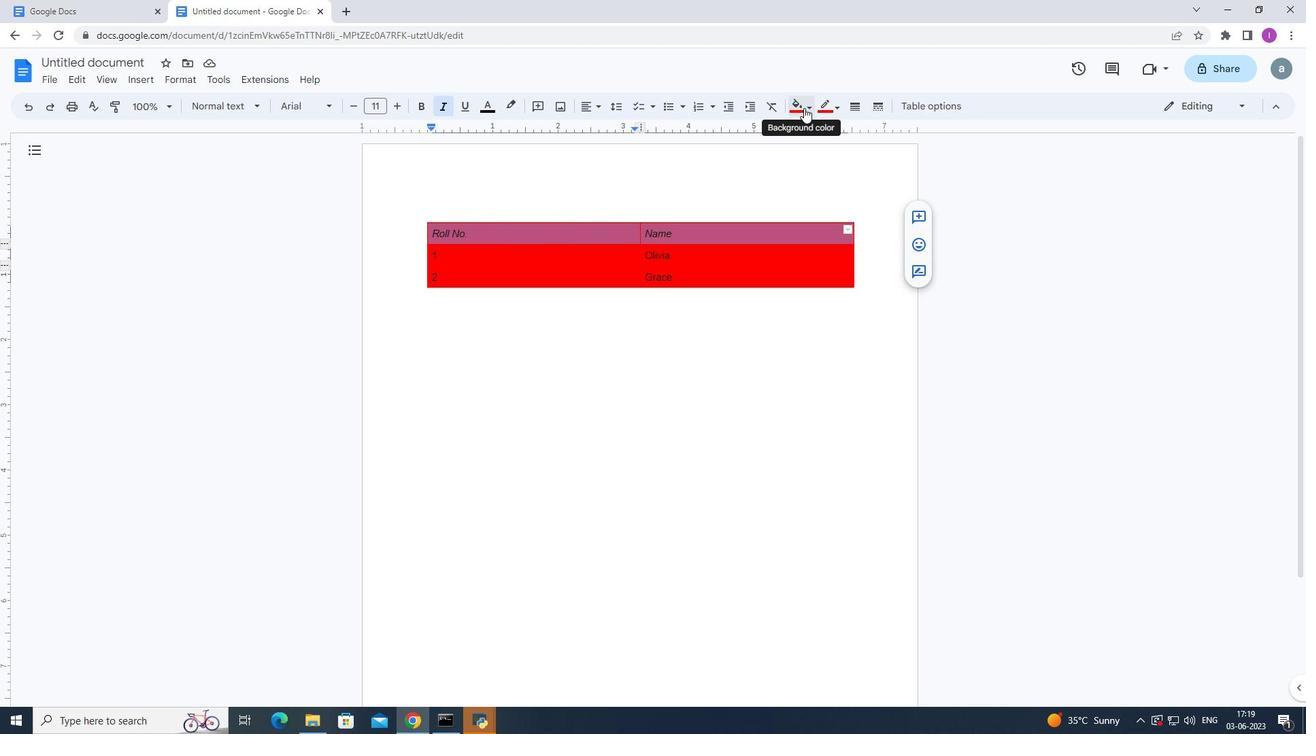 
Action: Mouse moved to (833, 208)
Screenshot: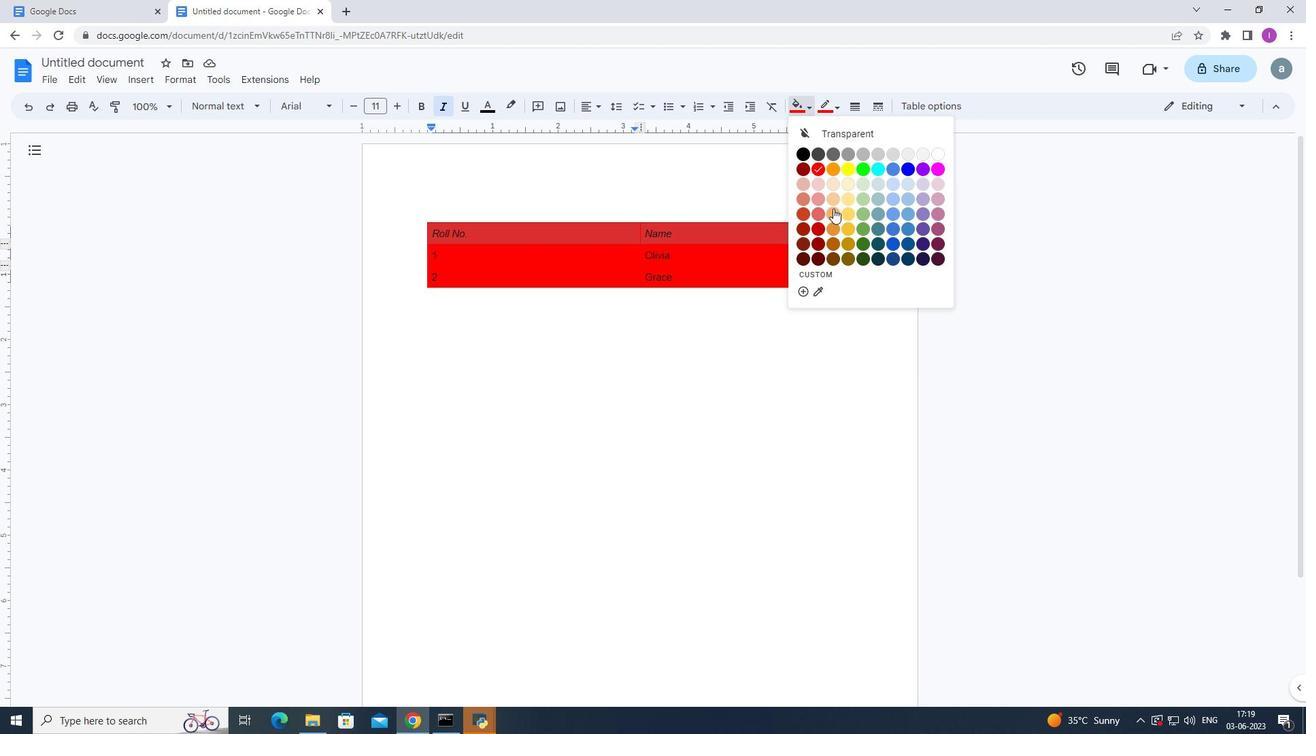 
Action: Mouse pressed left at (833, 208)
Screenshot: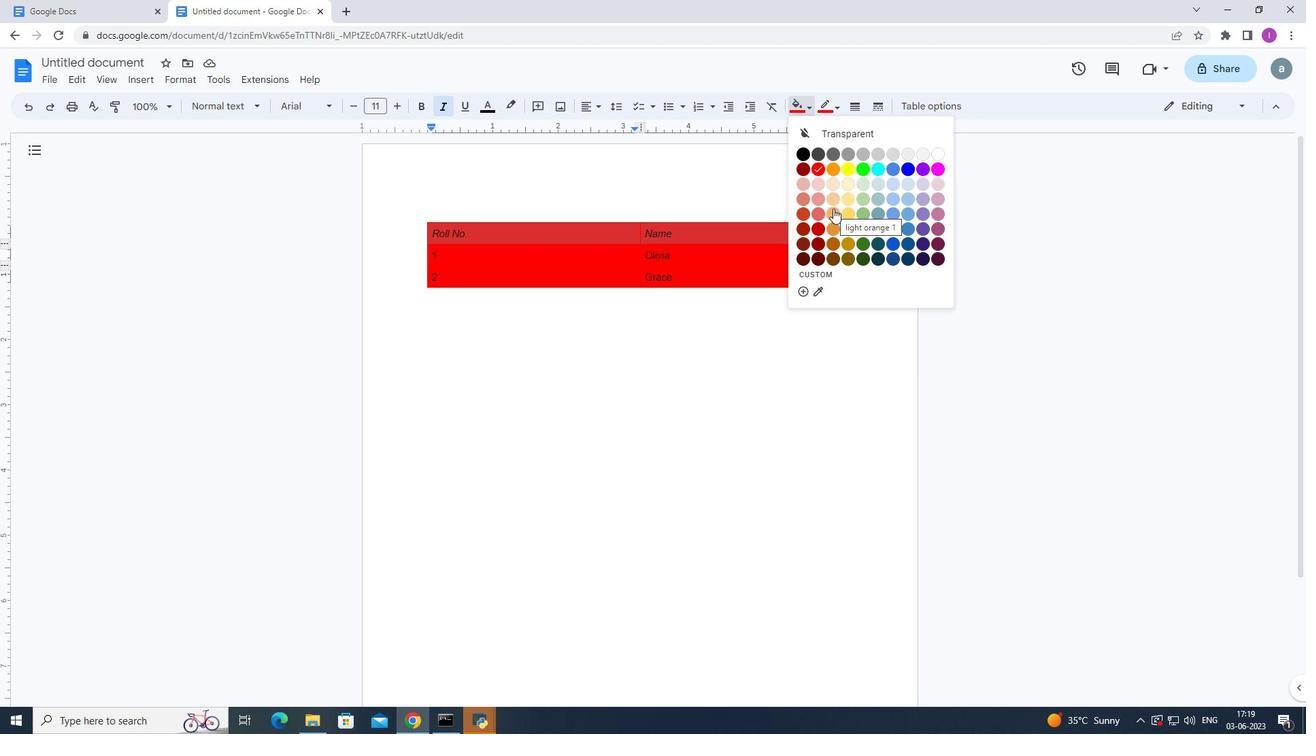 
Action: Mouse moved to (683, 376)
Screenshot: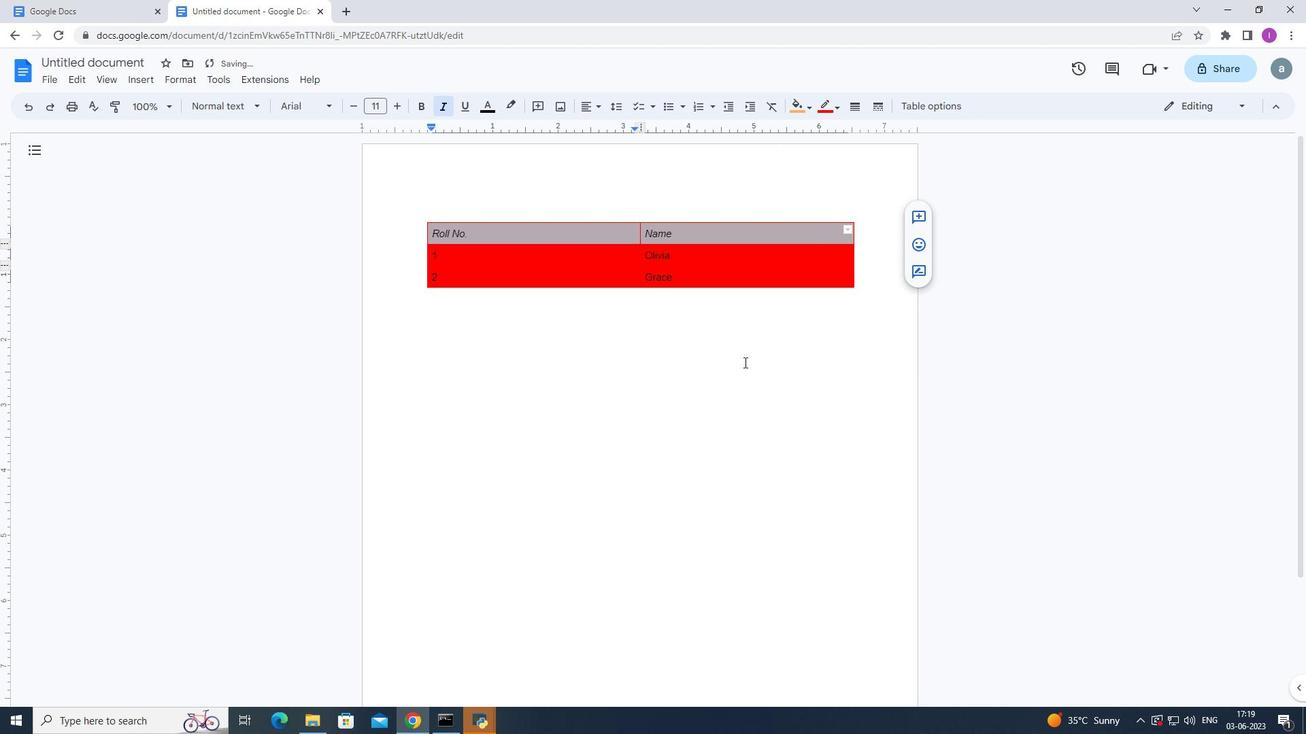 
Action: Mouse pressed left at (683, 376)
Screenshot: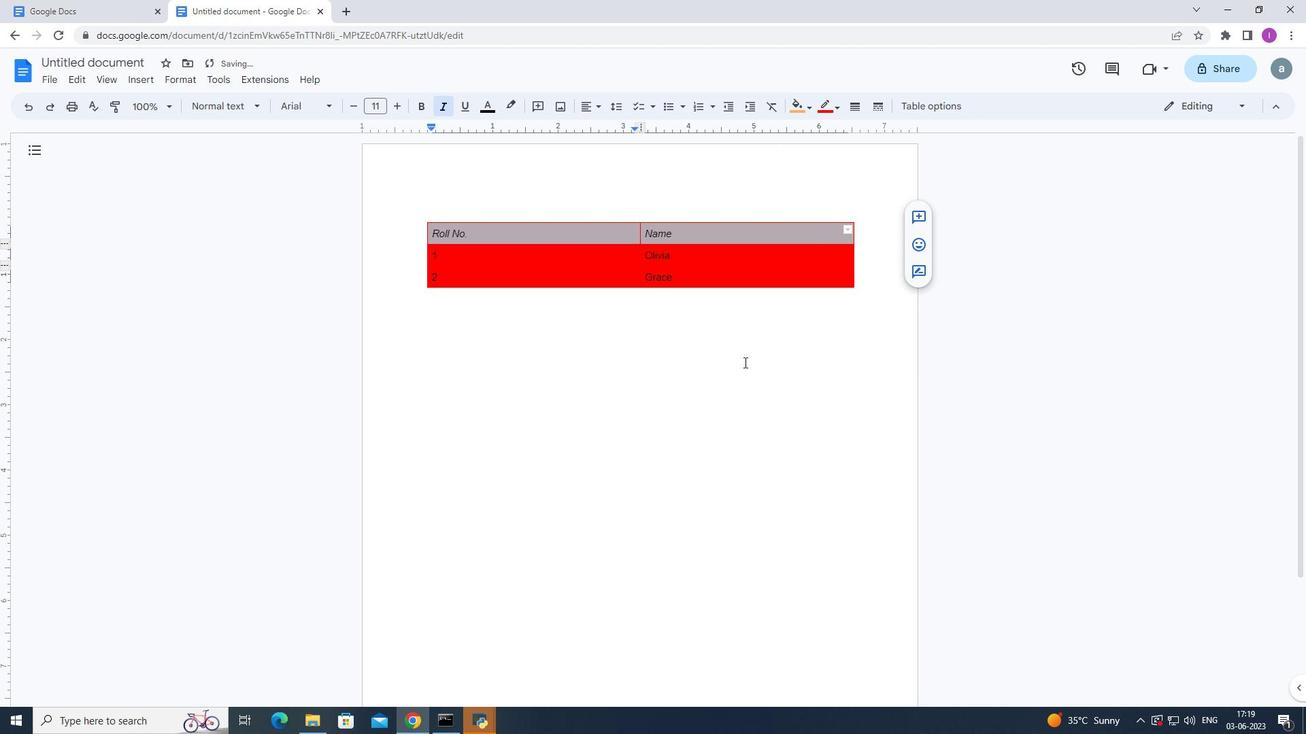 
Action: Mouse moved to (287, 416)
Screenshot: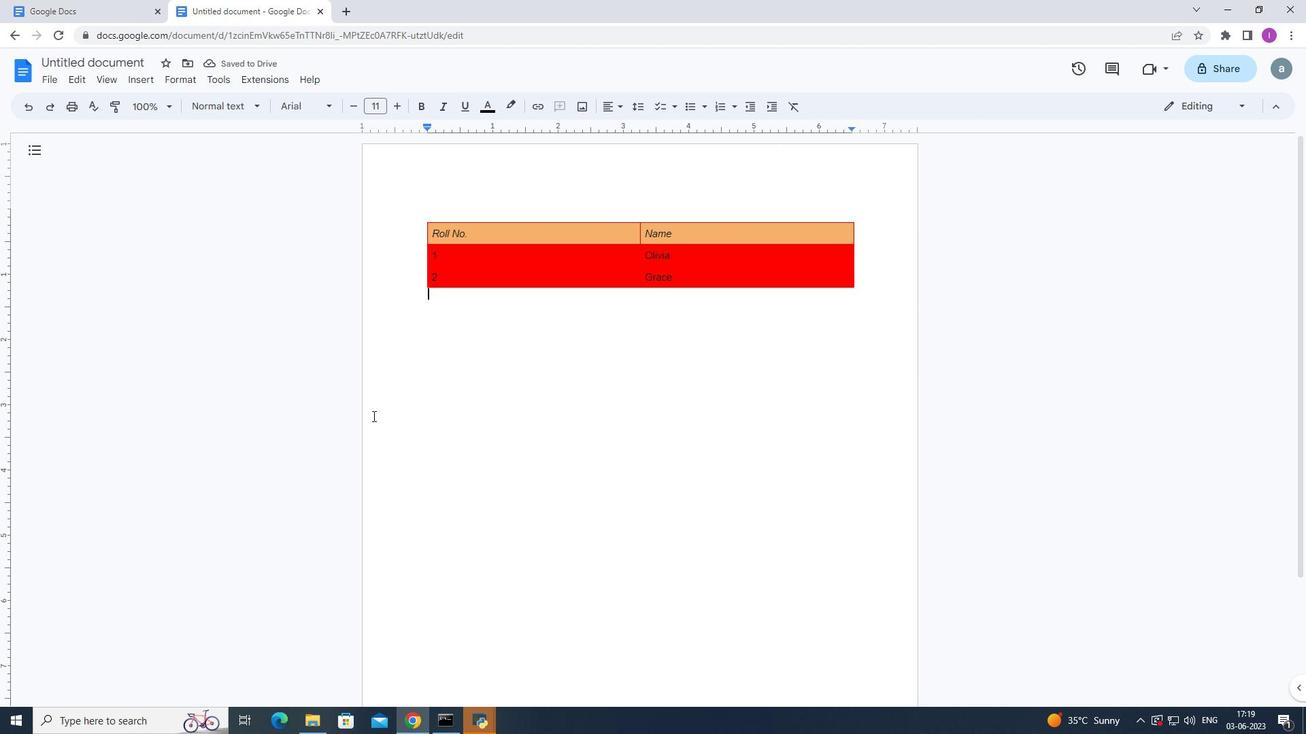 
